 Task: Navigate through the streets of Tulsa to reach the Philbrook Museum of Art.
Action: Mouse moved to (192, 66)
Screenshot: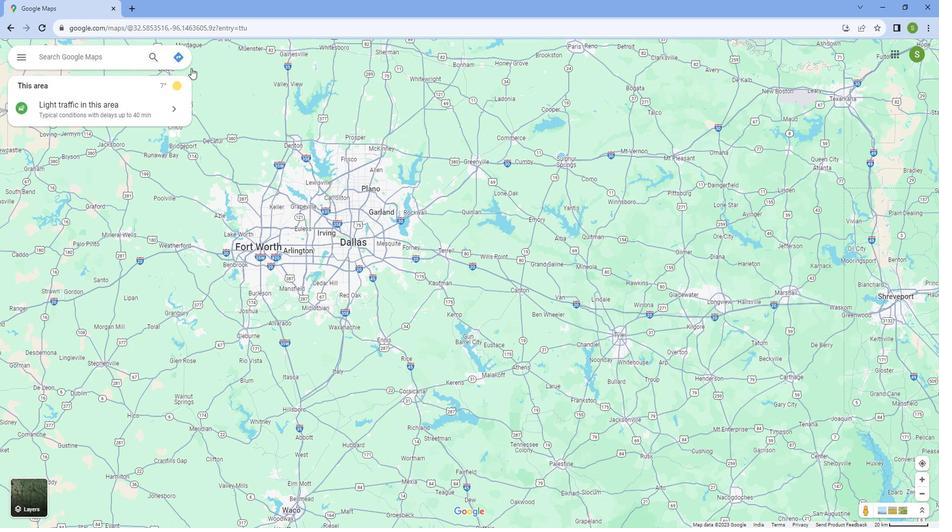 
Action: Mouse pressed left at (192, 66)
Screenshot: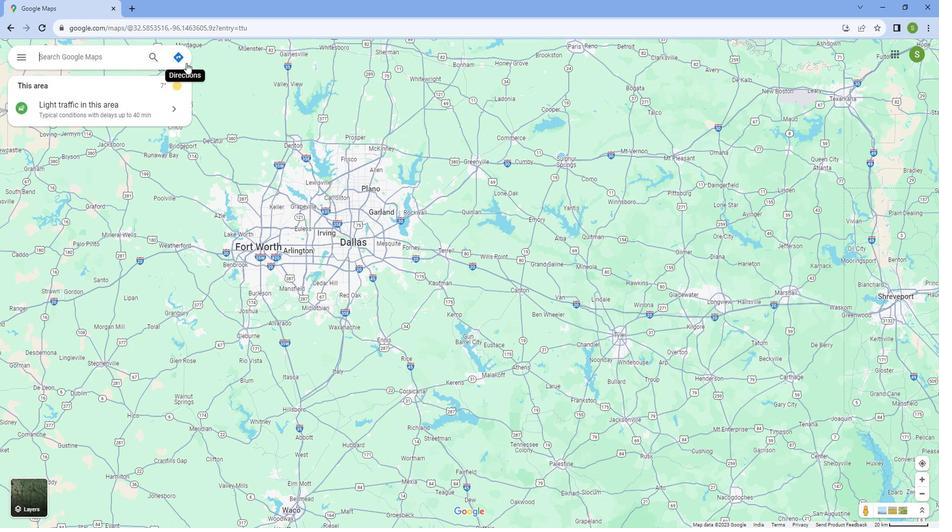 
Action: Mouse moved to (87, 90)
Screenshot: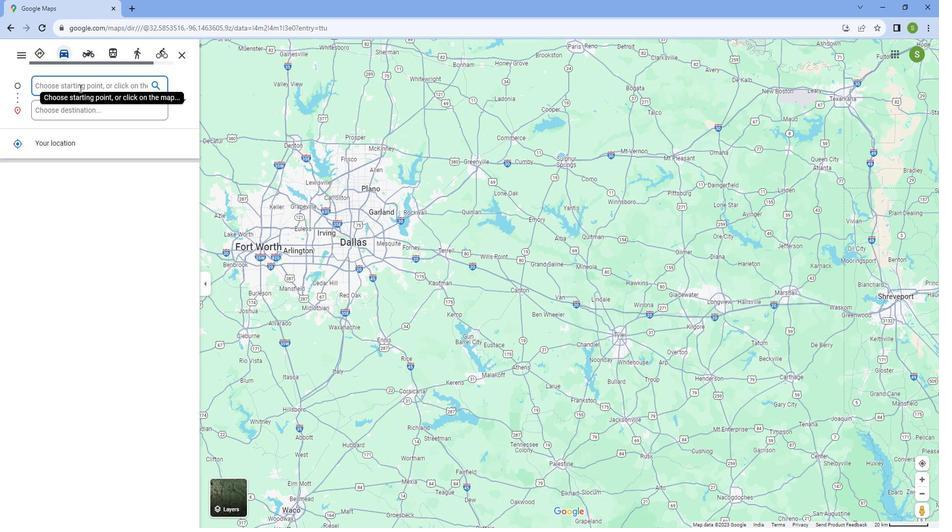 
Action: Key pressed <Key.caps_lock>T<Key.caps_lock>ulsa
Screenshot: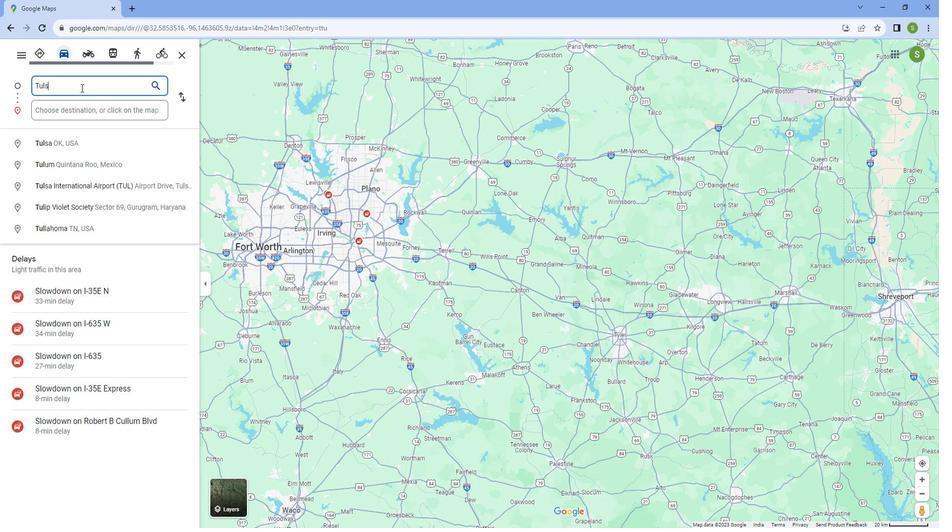 
Action: Mouse moved to (55, 146)
Screenshot: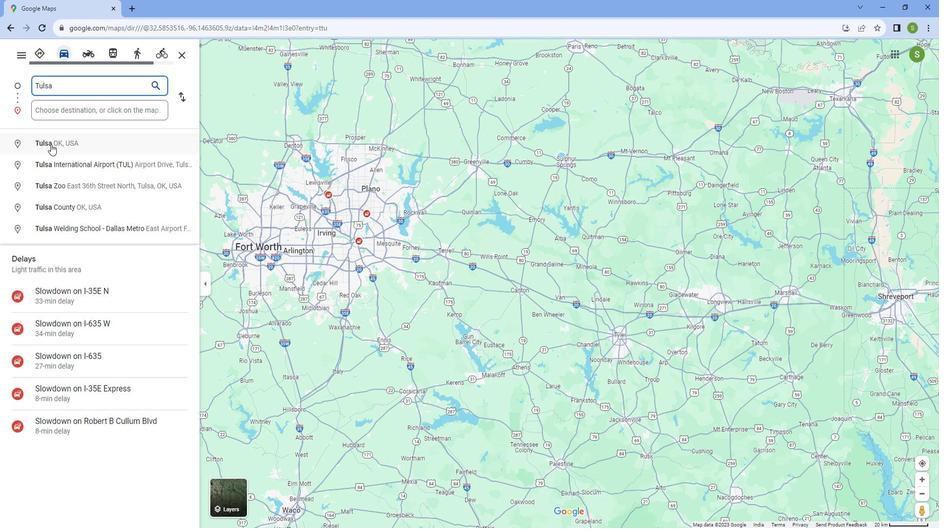 
Action: Mouse pressed left at (55, 146)
Screenshot: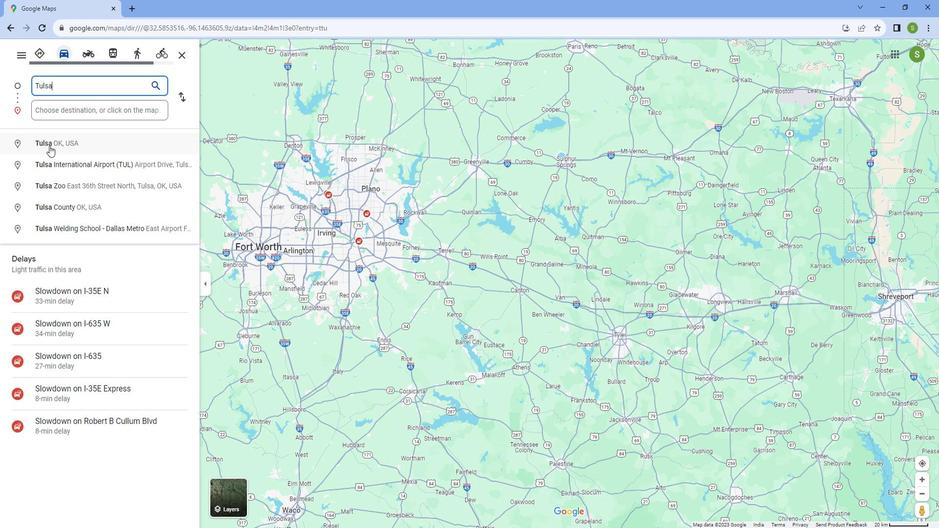 
Action: Mouse moved to (72, 113)
Screenshot: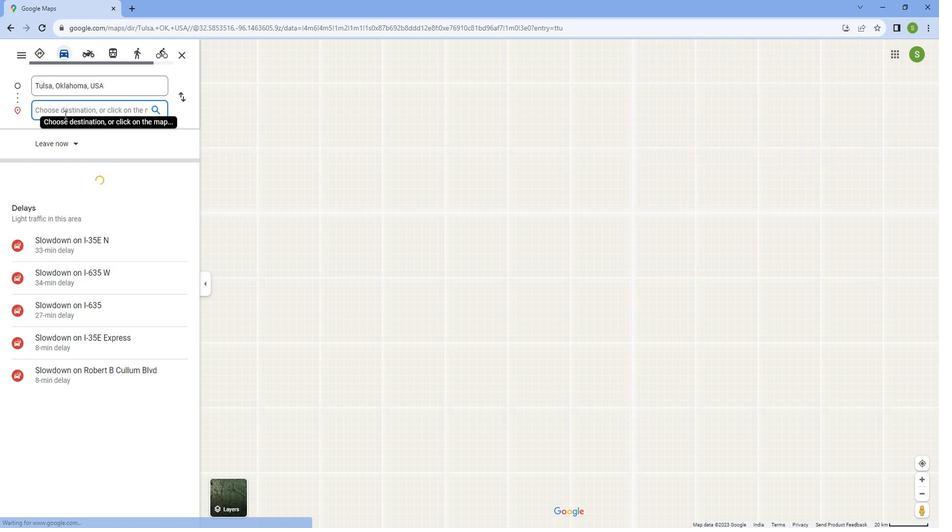 
Action: Mouse pressed left at (72, 113)
Screenshot: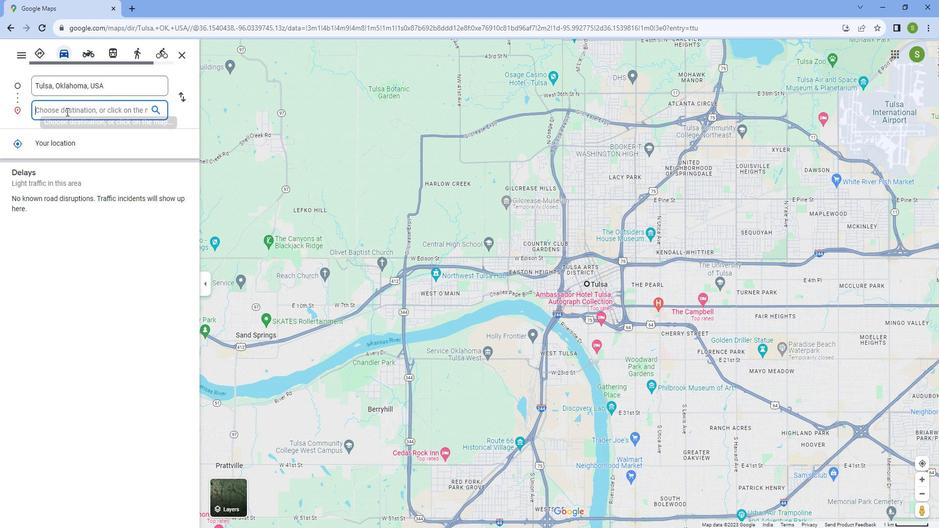 
Action: Mouse moved to (82, 108)
Screenshot: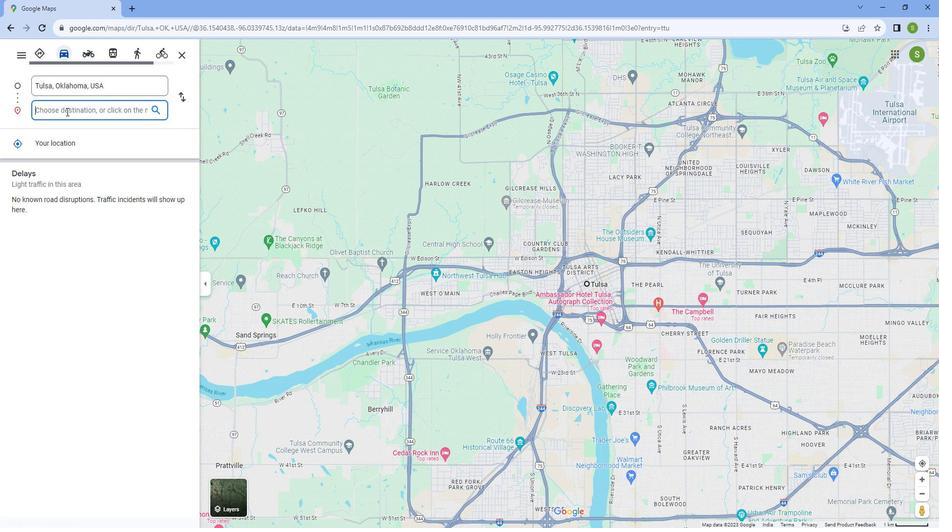 
Action: Key pressed <Key.caps_lock>P[<Key.caps_lock><Key.backspace>hilbrook<Key.space><Key.caps_lock>M<Key.caps_lock>useum<Key.space>of<Key.space><Key.caps_lock>A<Key.caps_lock>
Screenshot: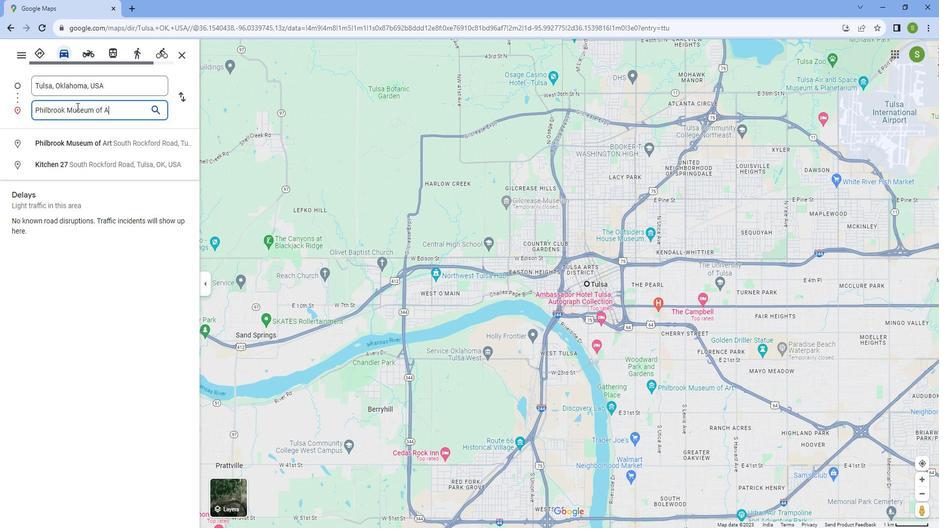 
Action: Mouse moved to (82, 108)
Screenshot: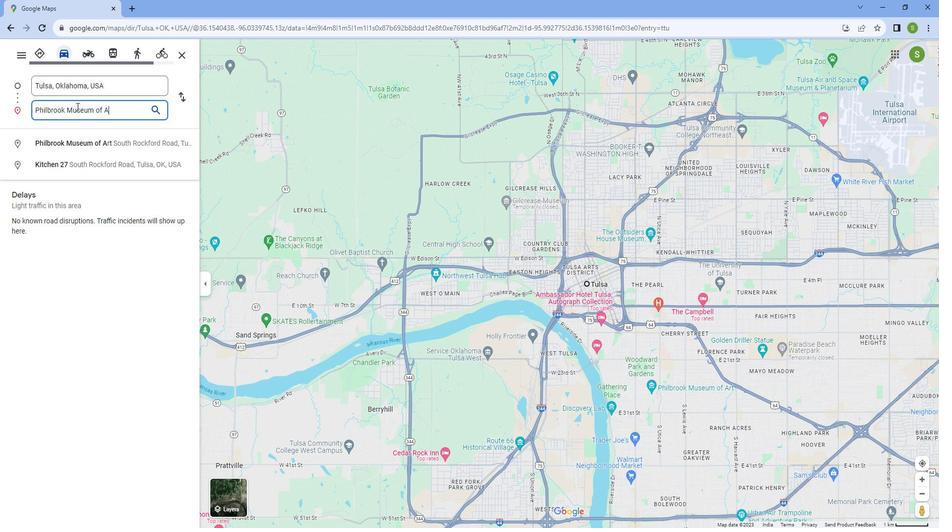 
Action: Key pressed r
Screenshot: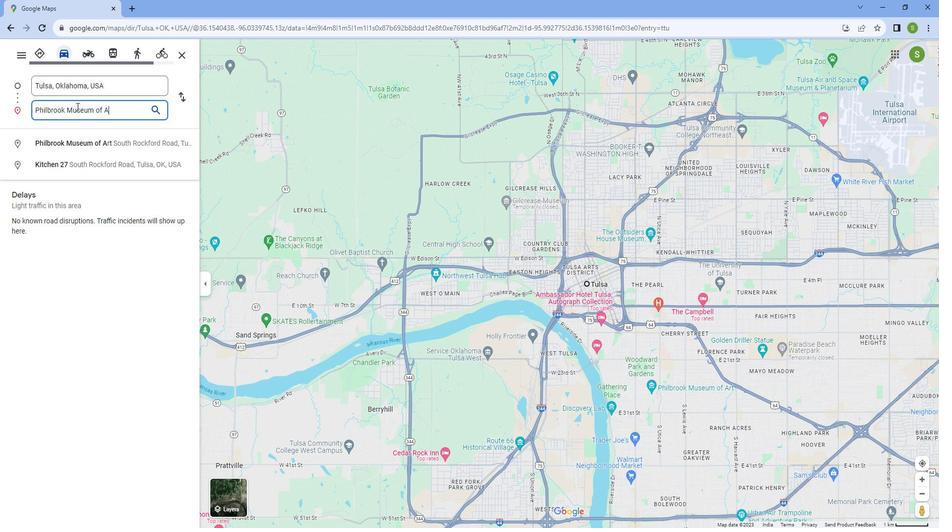 
Action: Mouse moved to (89, 96)
Screenshot: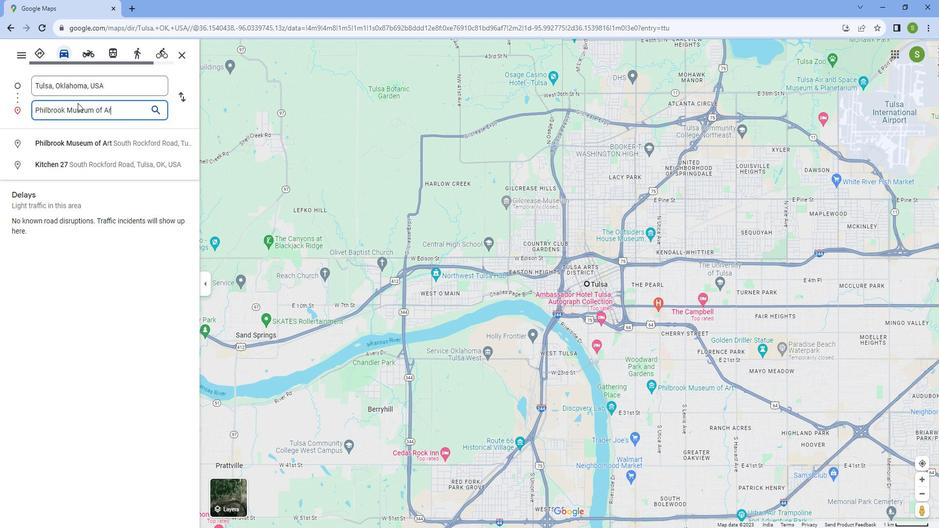 
Action: Key pressed t
Screenshot: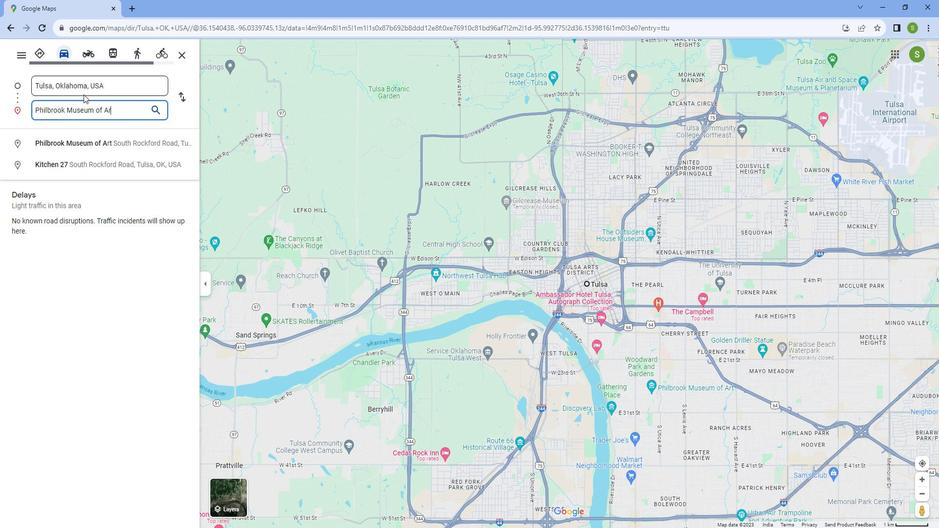 
Action: Mouse moved to (90, 148)
Screenshot: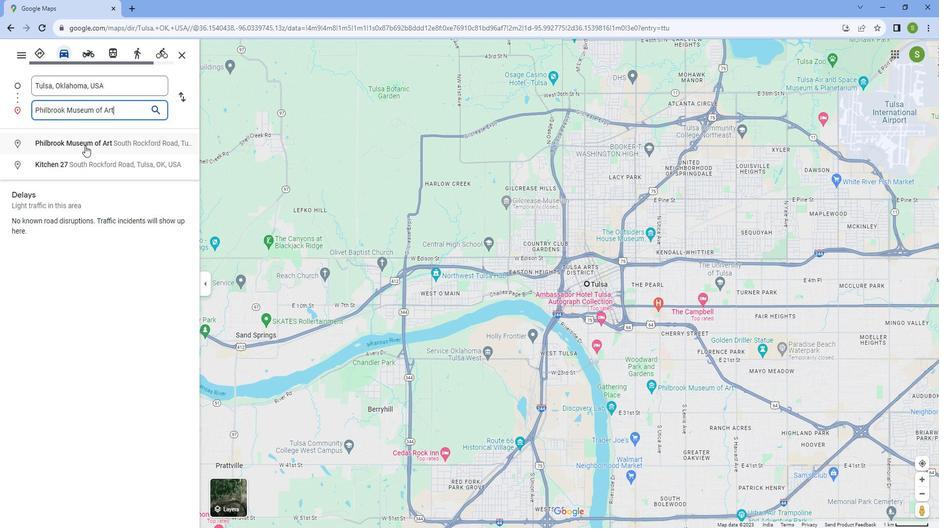 
Action: Mouse pressed left at (90, 148)
Screenshot: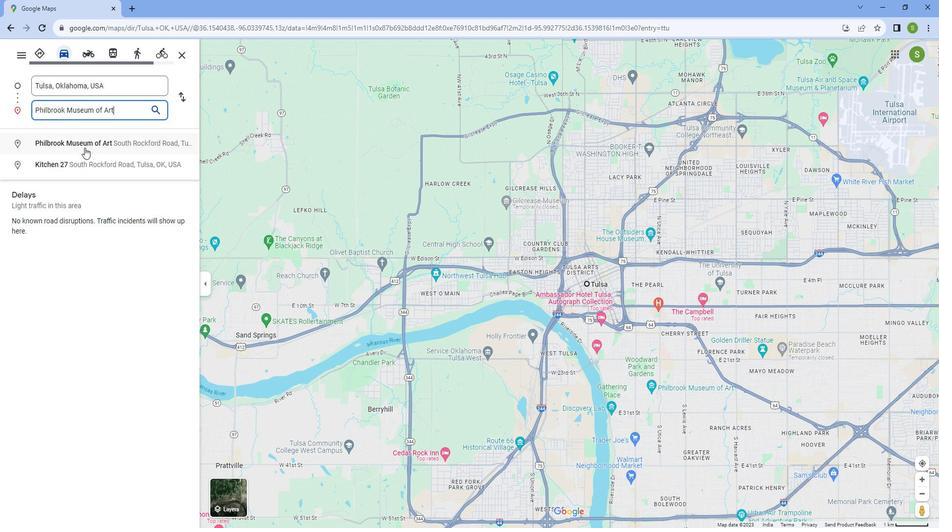 
Action: Mouse moved to (398, 481)
Screenshot: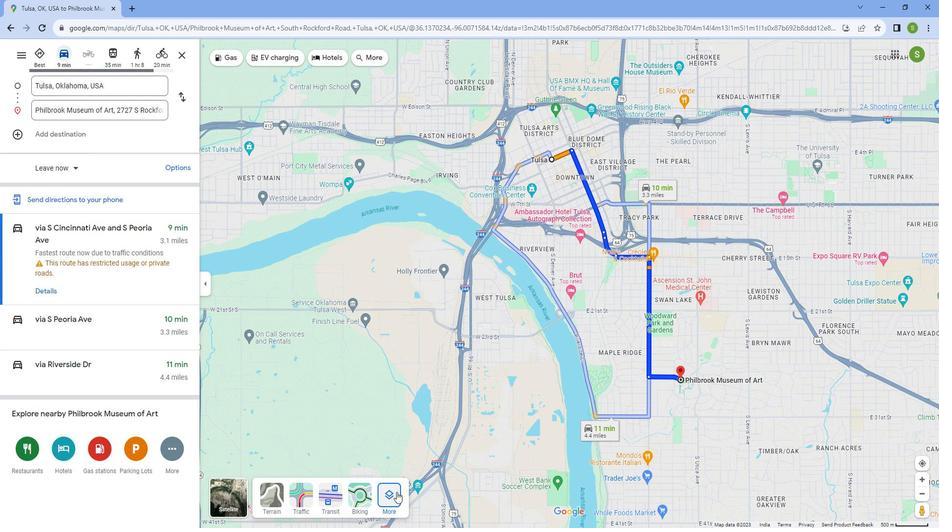 
Action: Mouse pressed left at (398, 481)
Screenshot: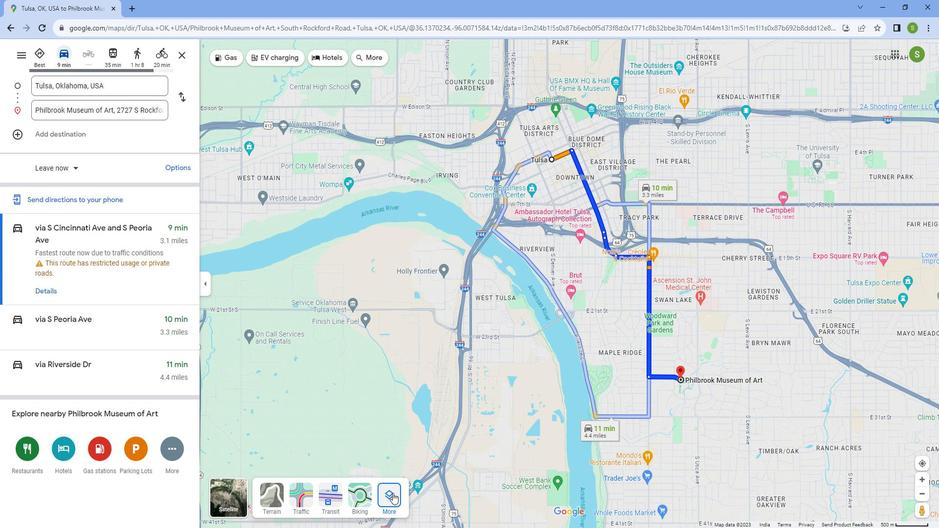 
Action: Mouse moved to (278, 297)
Screenshot: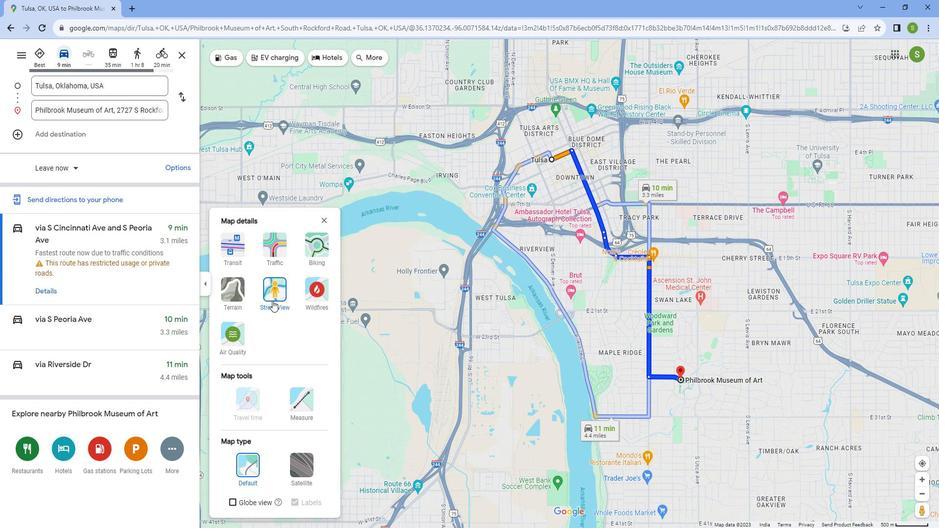 
Action: Mouse pressed left at (278, 297)
Screenshot: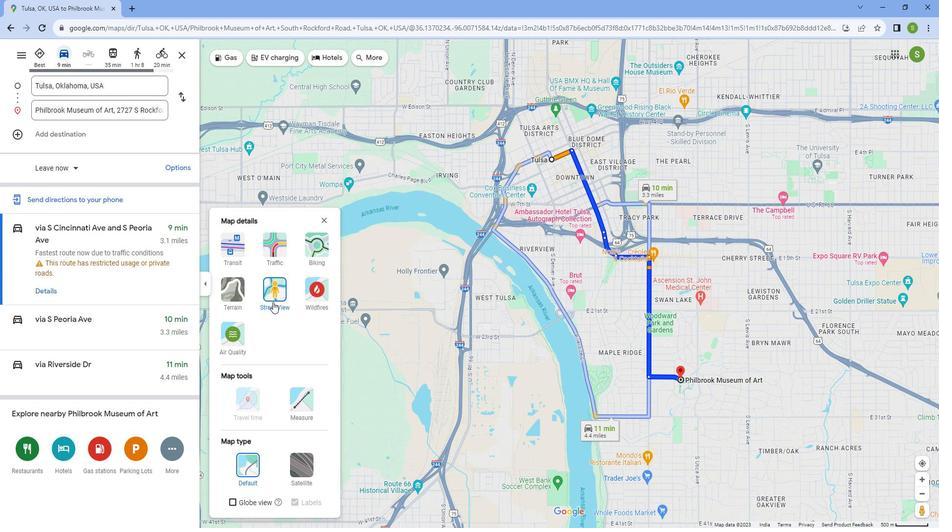 
Action: Mouse moved to (663, 219)
Screenshot: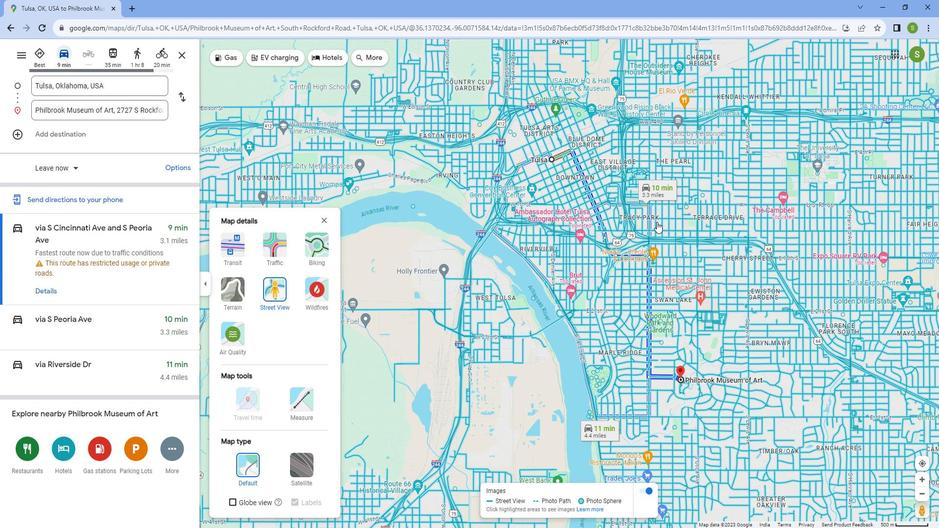 
Action: Mouse scrolled (663, 220) with delta (0, 0)
Screenshot: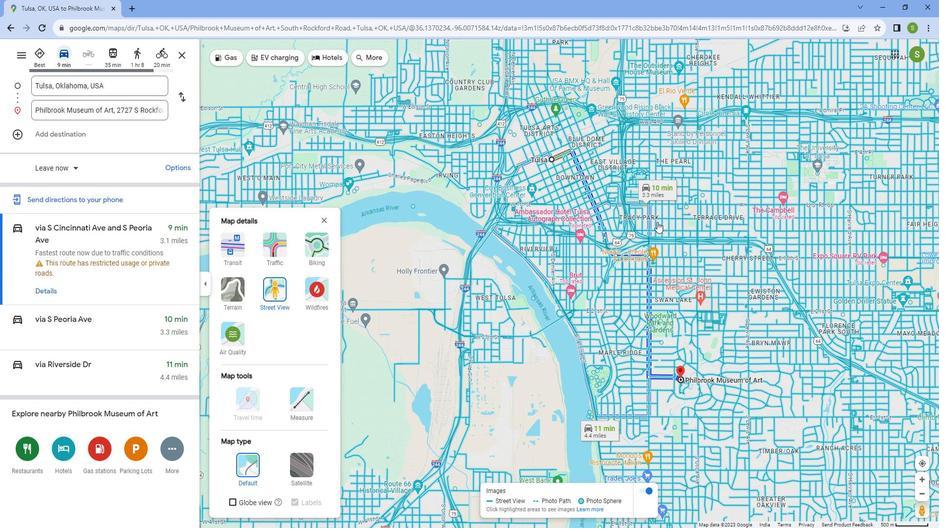 
Action: Mouse scrolled (663, 220) with delta (0, 0)
Screenshot: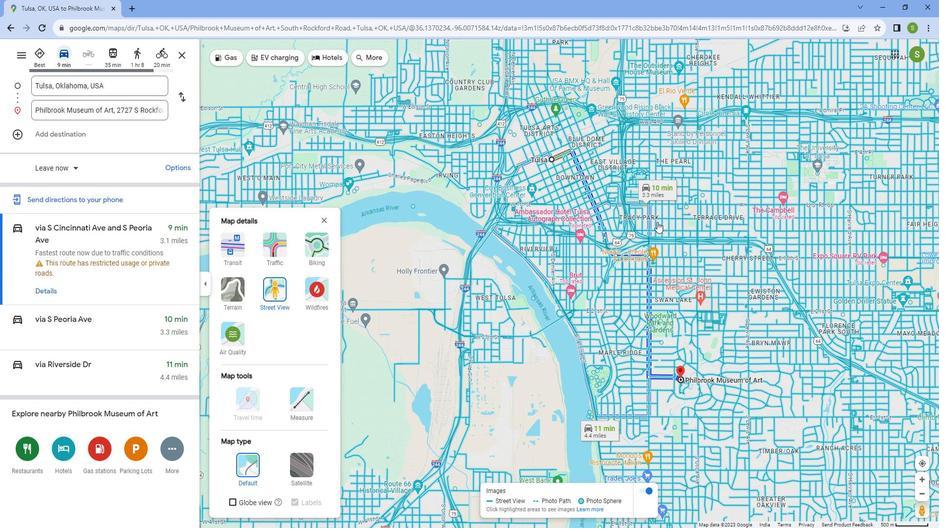 
Action: Mouse moved to (663, 219)
Screenshot: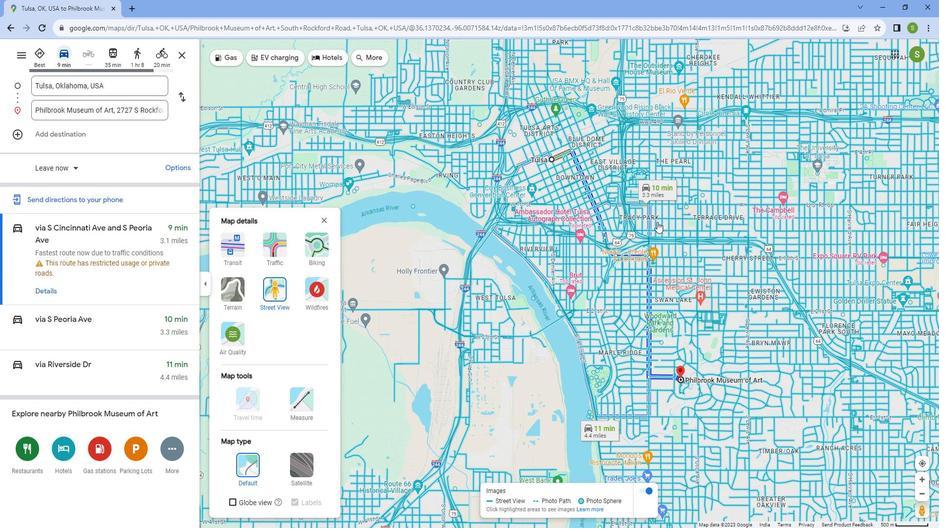 
Action: Mouse scrolled (663, 220) with delta (0, 0)
Screenshot: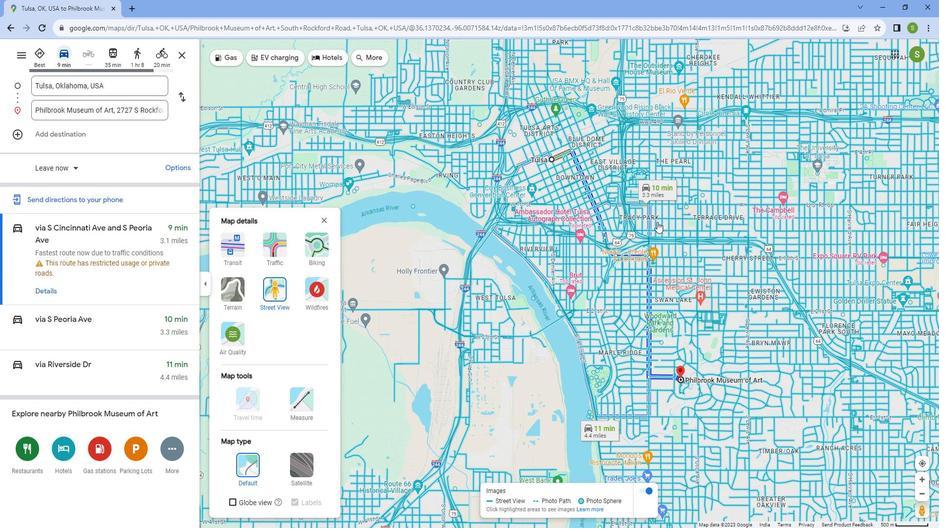 
Action: Mouse moved to (662, 219)
Screenshot: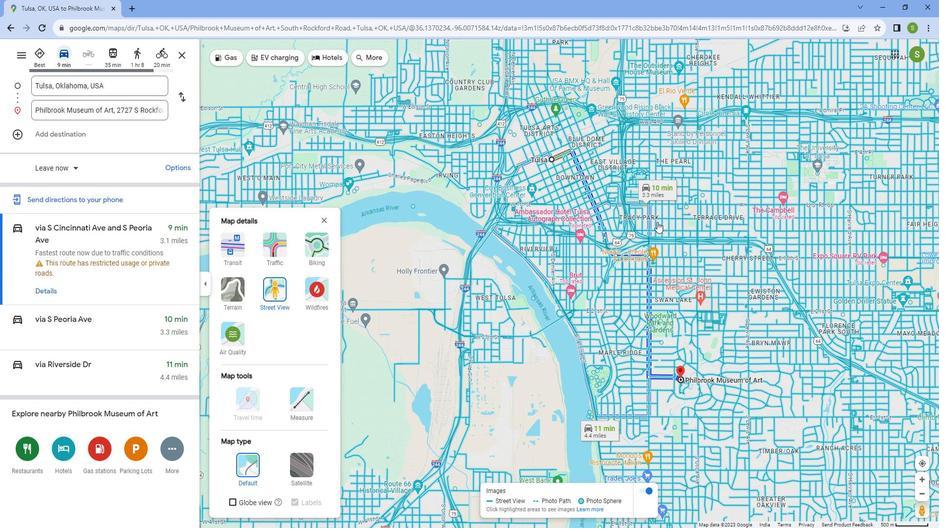 
Action: Mouse scrolled (662, 220) with delta (0, 0)
Screenshot: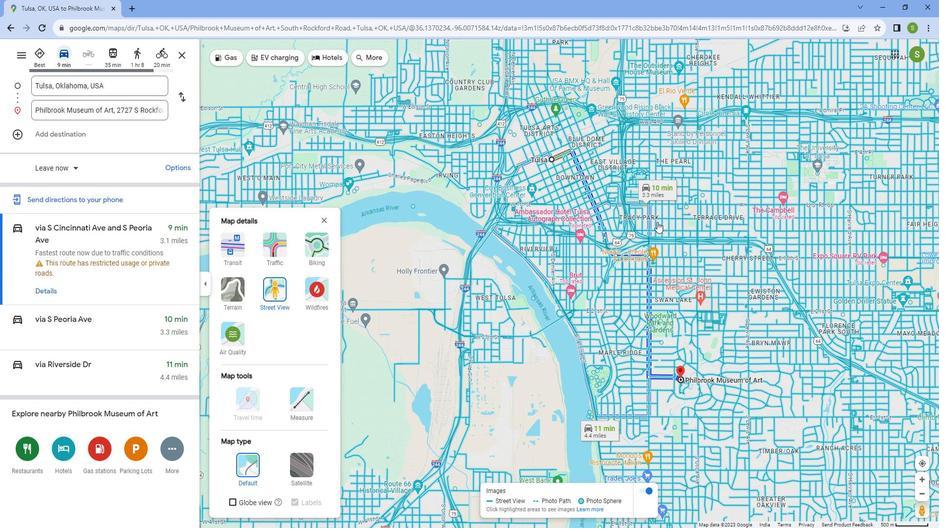 
Action: Mouse scrolled (662, 220) with delta (0, 0)
Screenshot: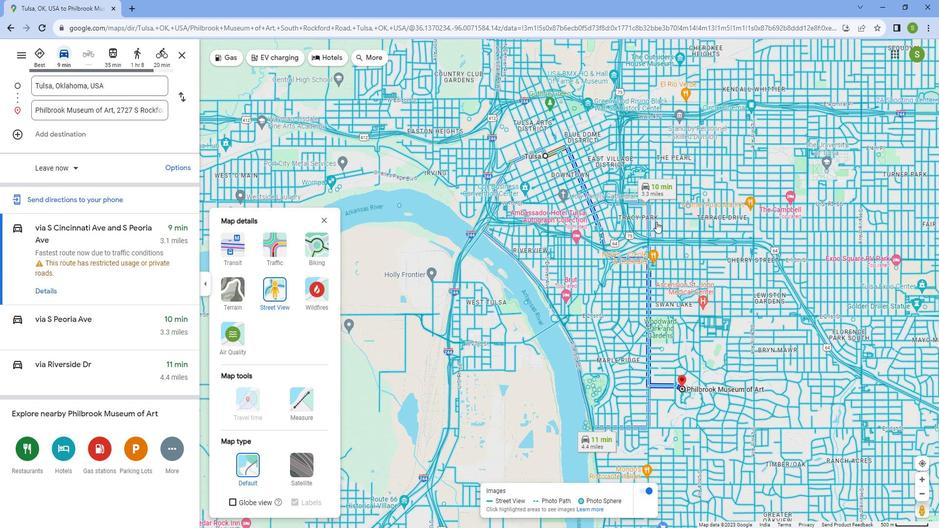 
Action: Mouse scrolled (662, 219) with delta (0, 0)
Screenshot: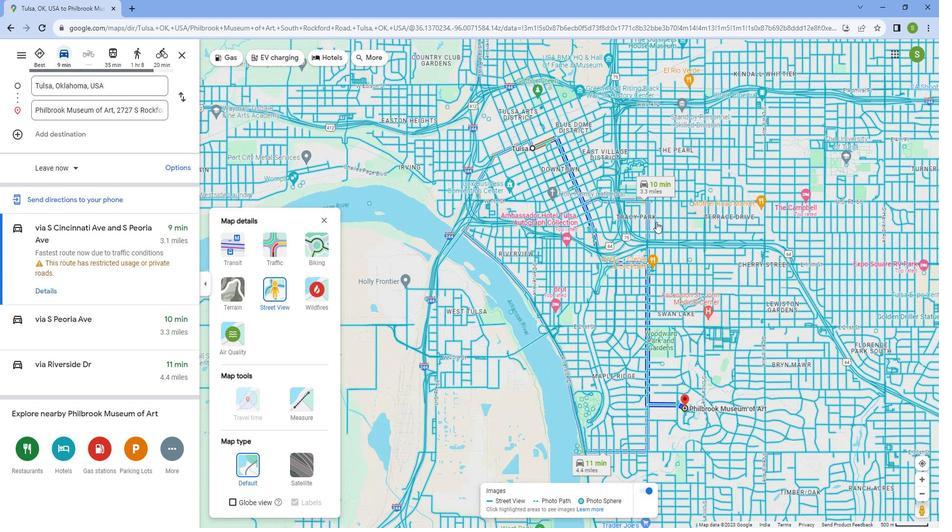 
Action: Mouse scrolled (662, 220) with delta (0, 0)
Screenshot: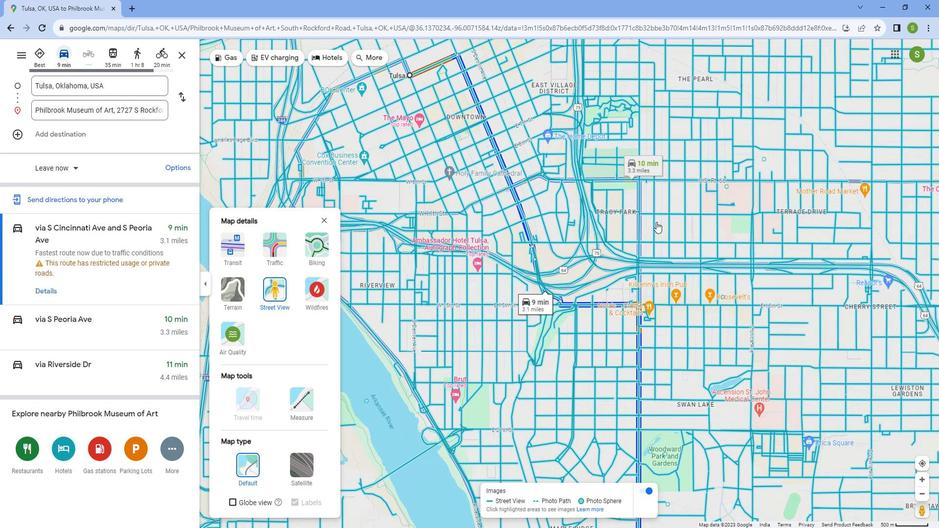 
Action: Mouse scrolled (662, 220) with delta (0, 0)
Screenshot: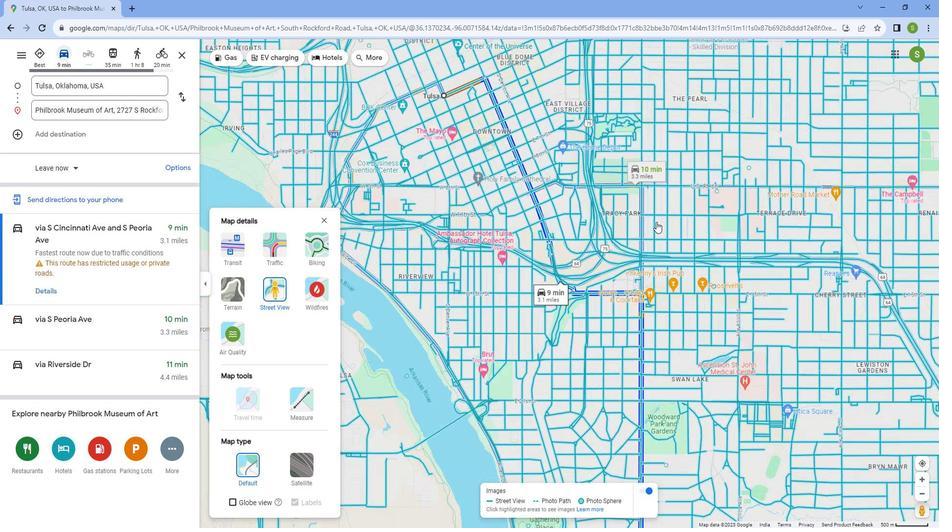 
Action: Mouse scrolled (662, 220) with delta (0, 0)
Screenshot: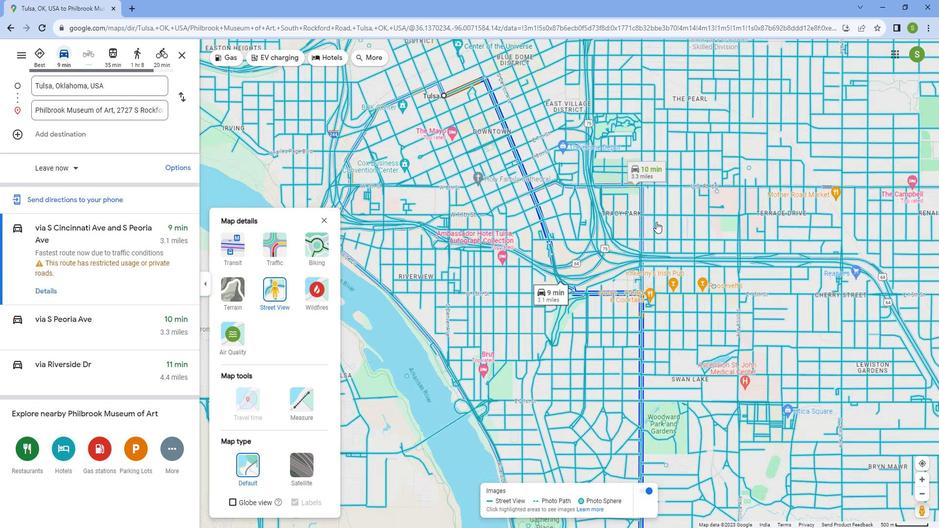 
Action: Mouse scrolled (662, 220) with delta (0, 0)
Screenshot: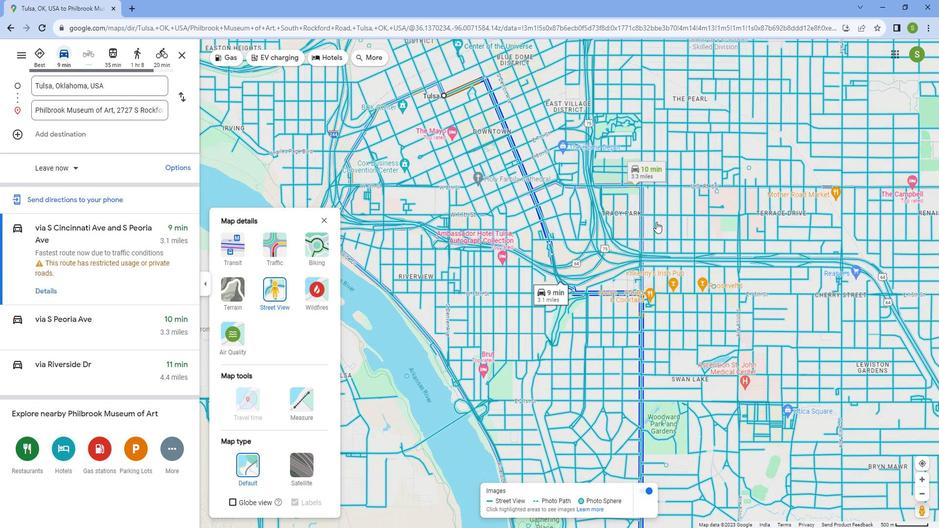 
Action: Mouse scrolled (662, 220) with delta (0, 0)
Screenshot: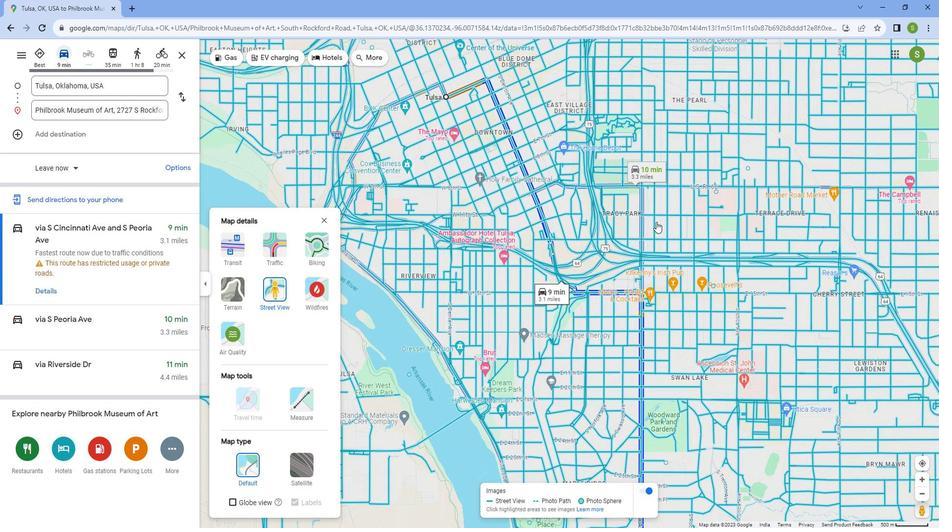 
Action: Mouse scrolled (662, 219) with delta (0, 0)
Screenshot: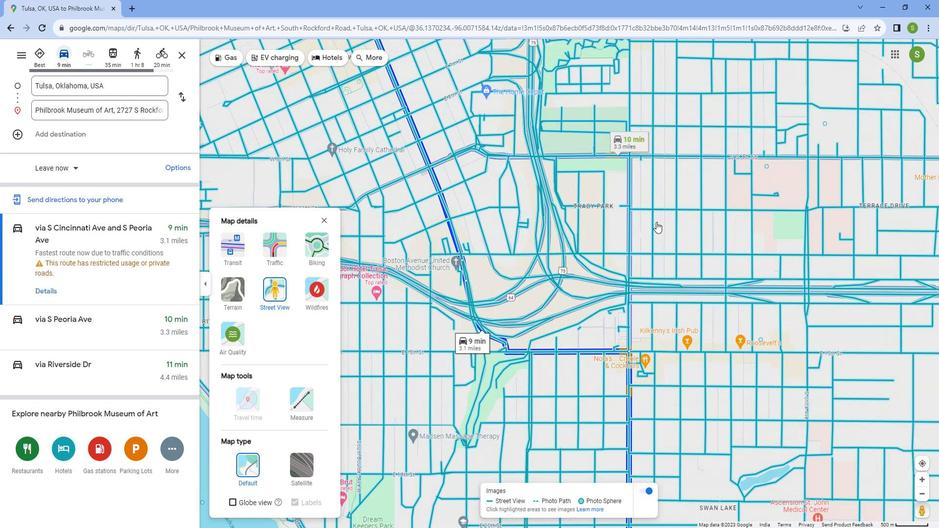 
Action: Mouse moved to (442, 223)
Screenshot: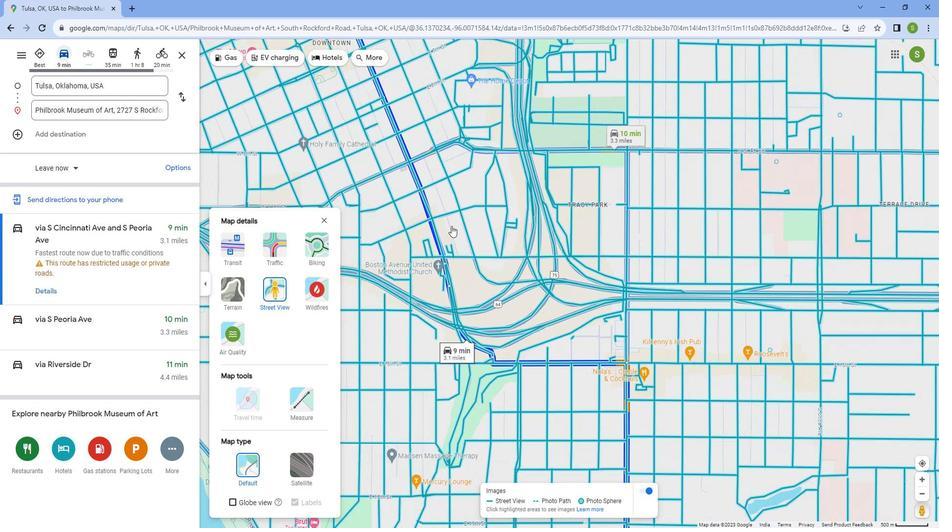 
Action: Mouse pressed left at (442, 223)
Screenshot: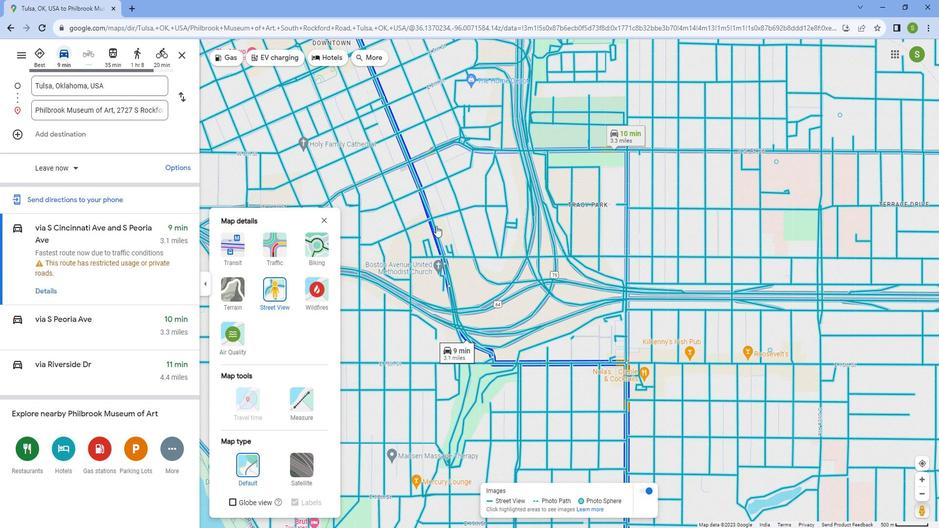 
Action: Mouse moved to (531, 237)
Screenshot: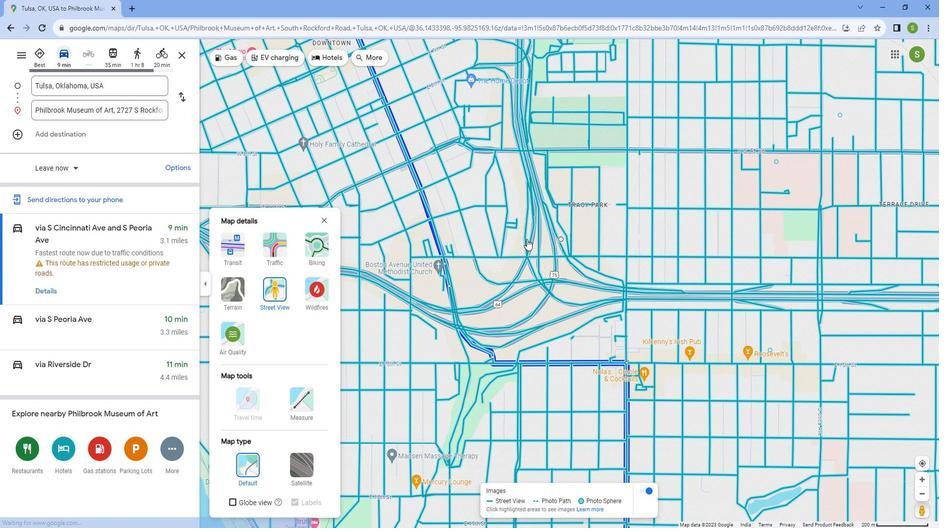 
Action: Mouse scrolled (531, 236) with delta (0, 0)
Screenshot: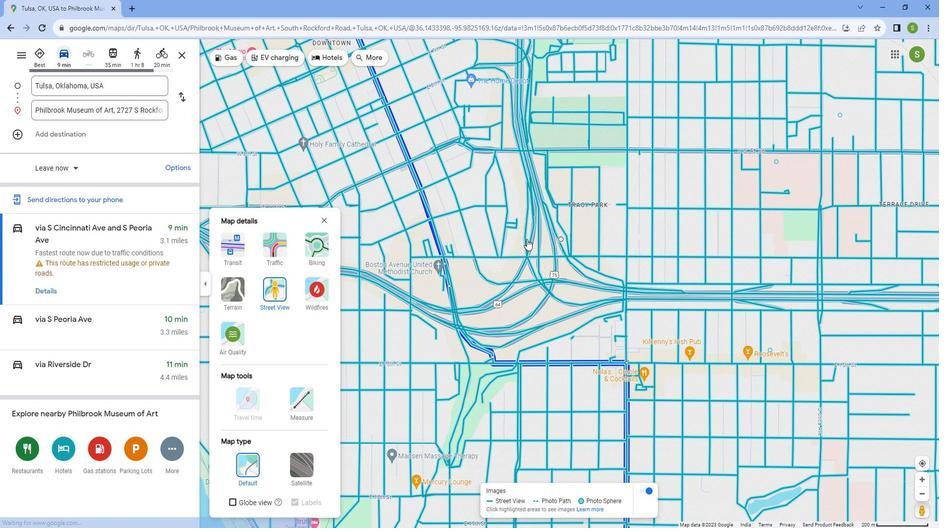 
Action: Mouse moved to (529, 237)
Screenshot: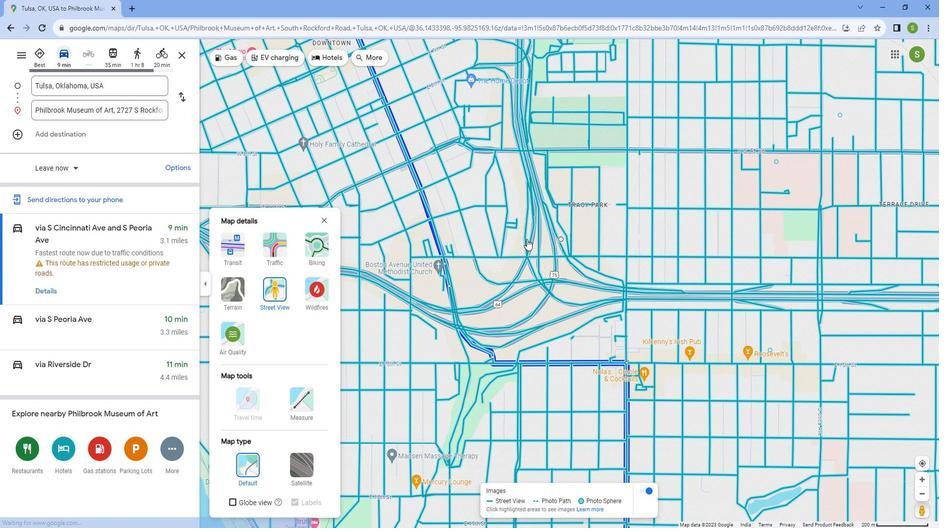 
Action: Mouse scrolled (529, 237) with delta (0, 0)
Screenshot: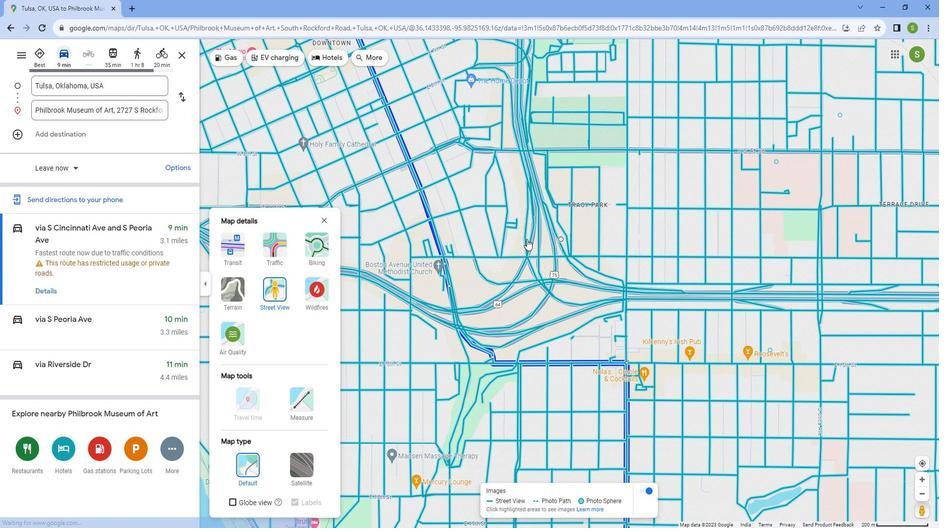 
Action: Mouse moved to (528, 237)
Screenshot: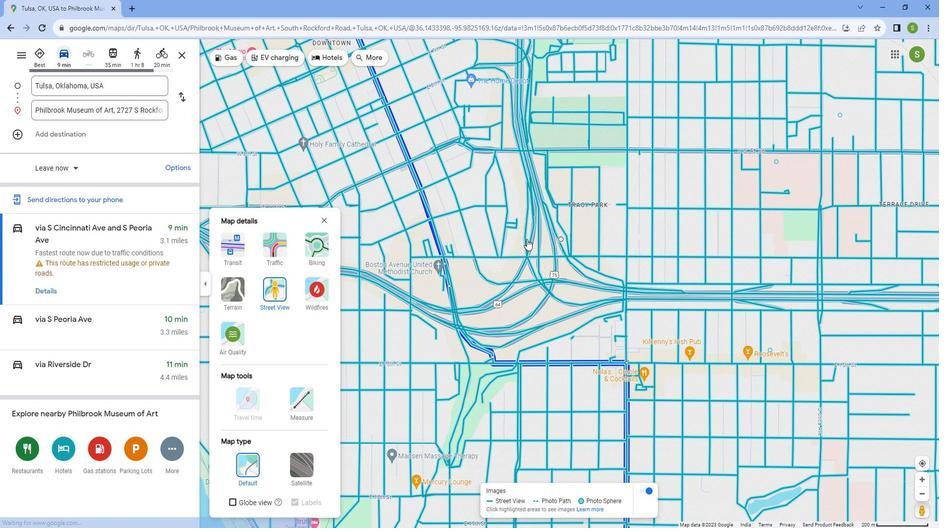 
Action: Mouse scrolled (528, 237) with delta (0, 0)
Screenshot: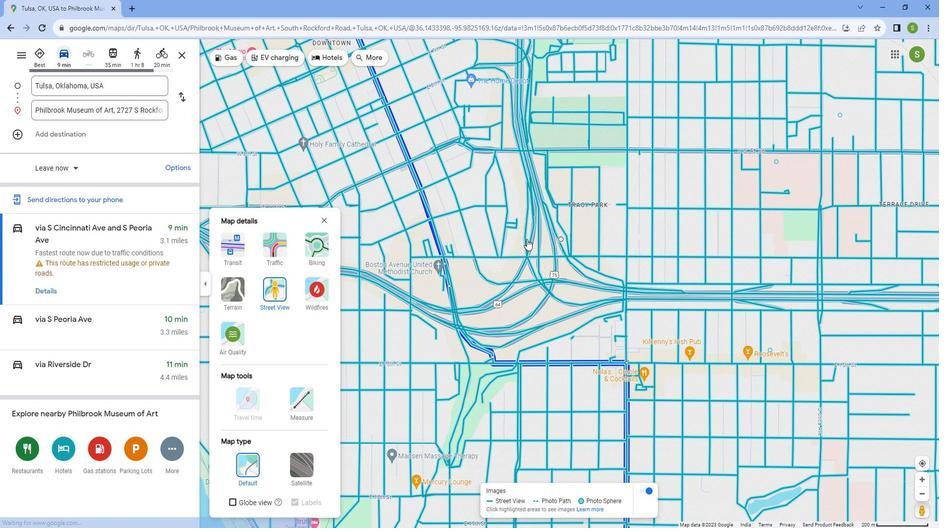 
Action: Mouse moved to (528, 237)
Screenshot: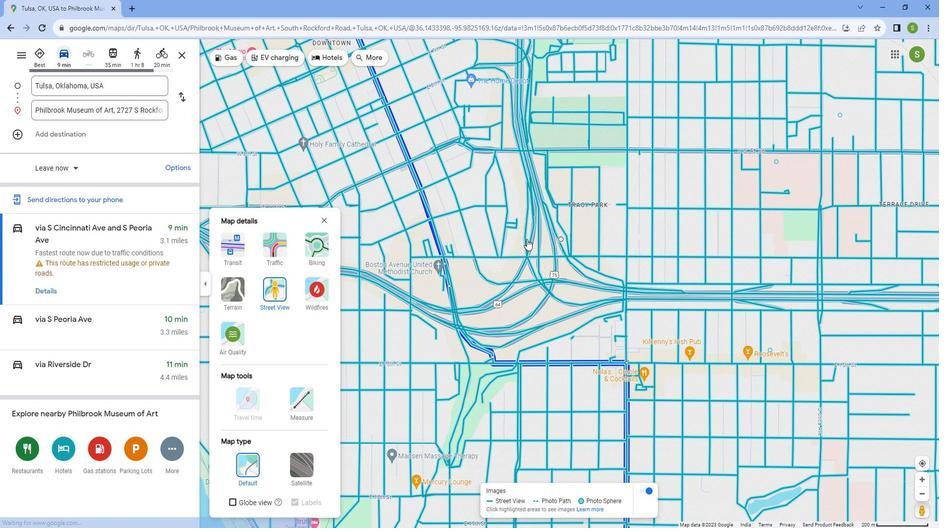 
Action: Mouse scrolled (528, 237) with delta (0, 0)
Screenshot: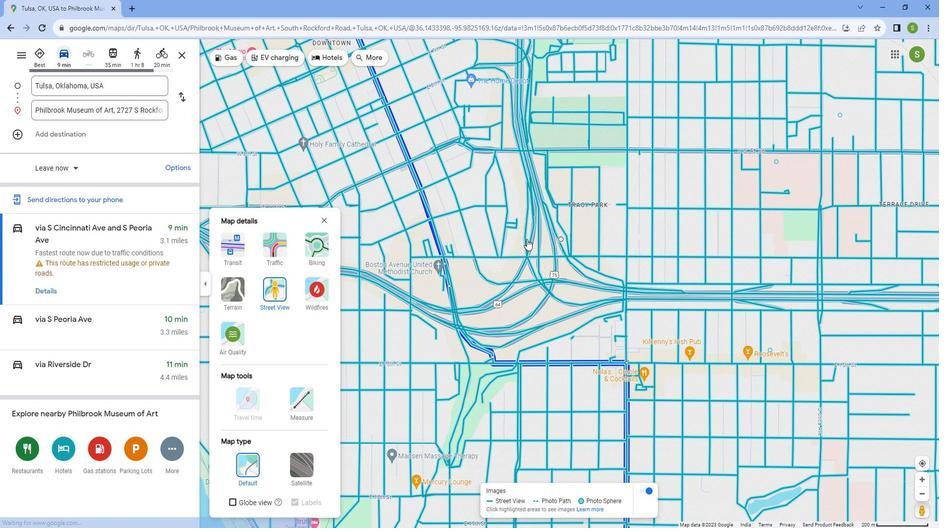 
Action: Mouse moved to (527, 237)
Screenshot: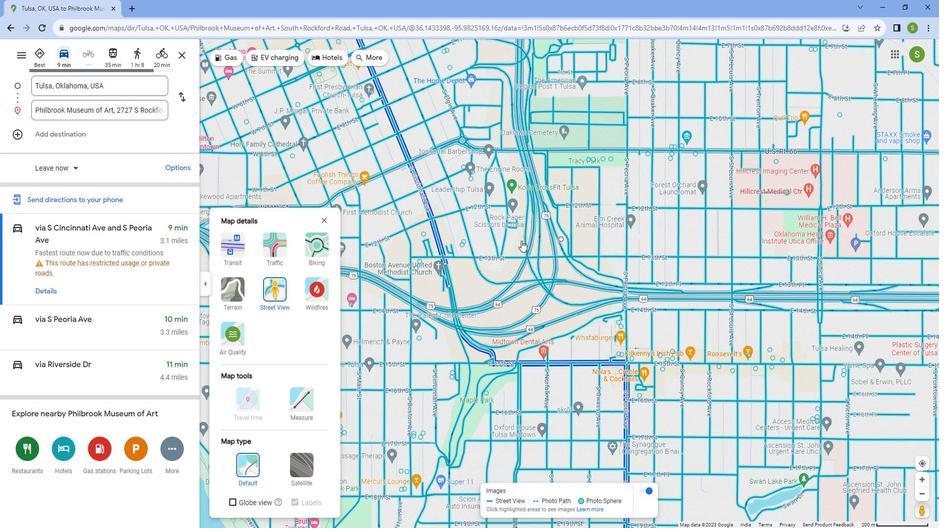 
Action: Mouse scrolled (527, 237) with delta (0, 0)
Screenshot: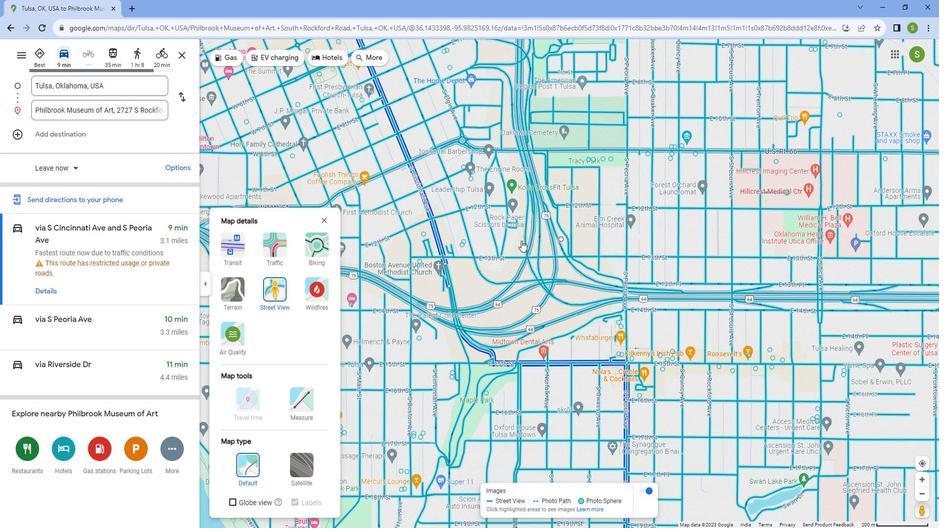 
Action: Mouse scrolled (527, 237) with delta (0, 0)
Screenshot: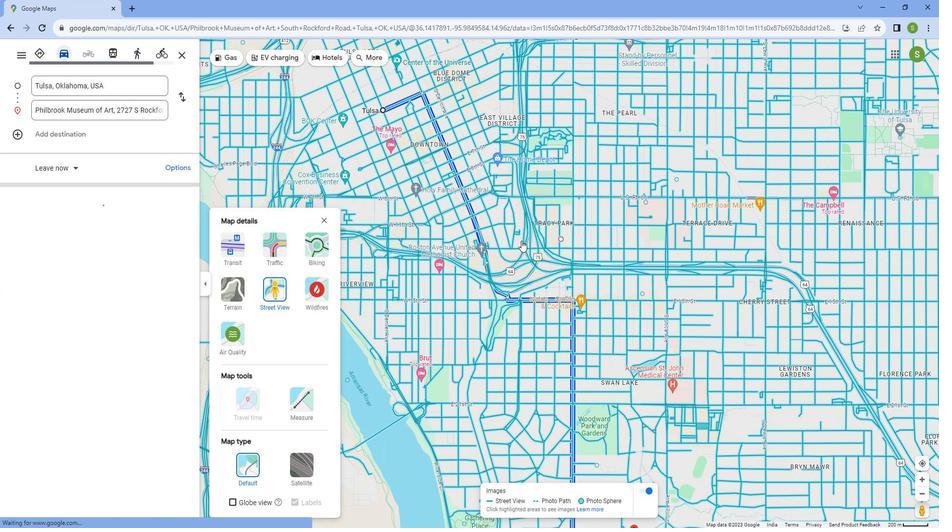 
Action: Mouse scrolled (527, 237) with delta (0, 0)
Screenshot: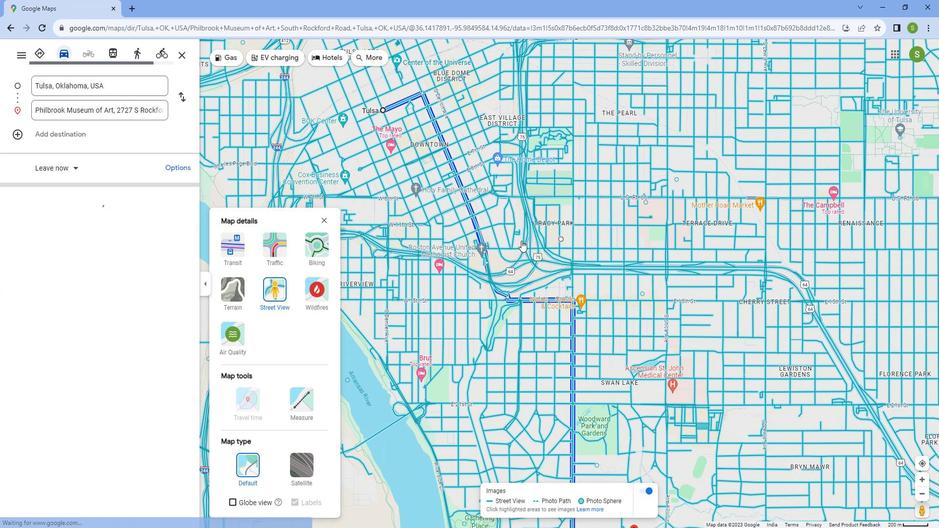 
Action: Mouse scrolled (527, 237) with delta (0, 0)
Screenshot: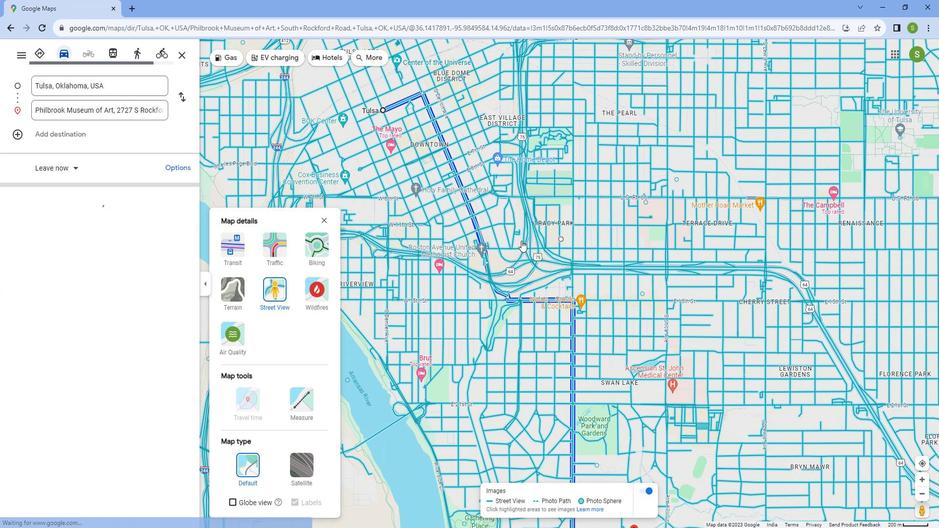 
Action: Mouse scrolled (527, 237) with delta (0, 0)
Screenshot: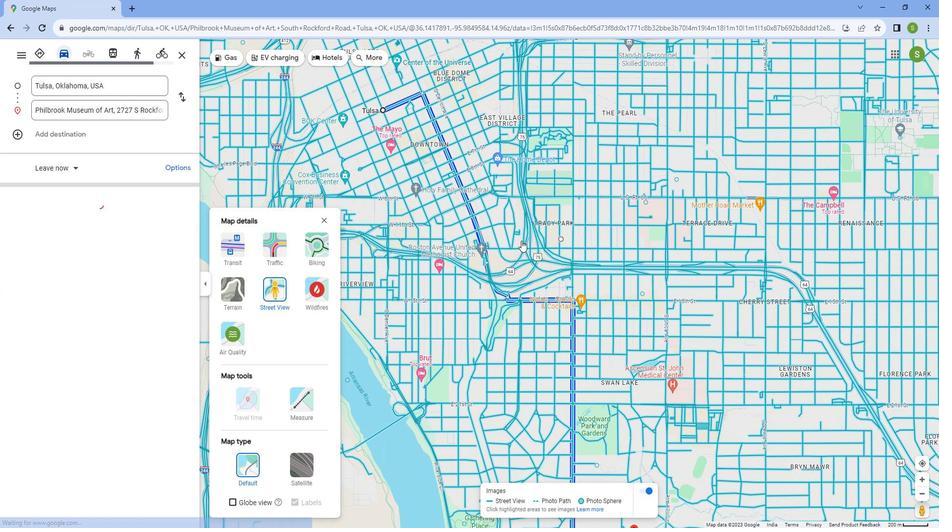 
Action: Mouse scrolled (527, 237) with delta (0, 0)
Screenshot: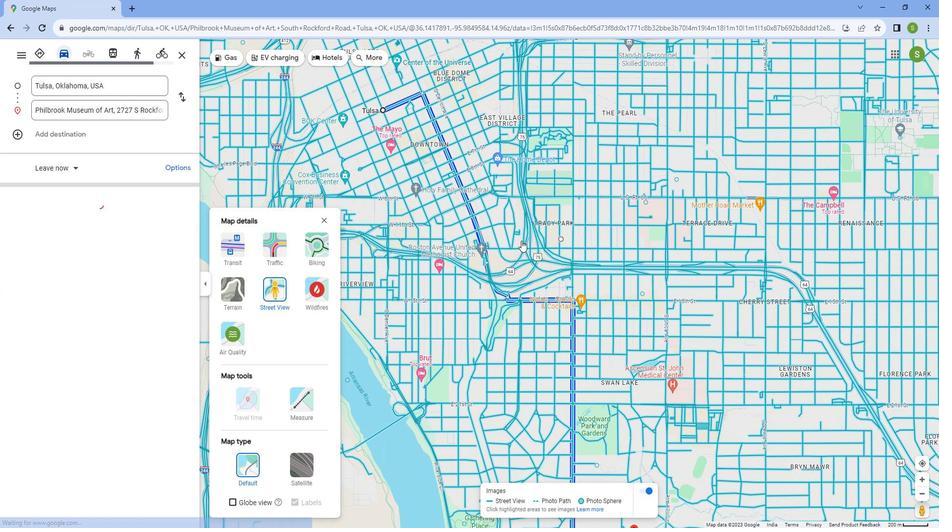 
Action: Mouse scrolled (527, 237) with delta (0, 0)
Screenshot: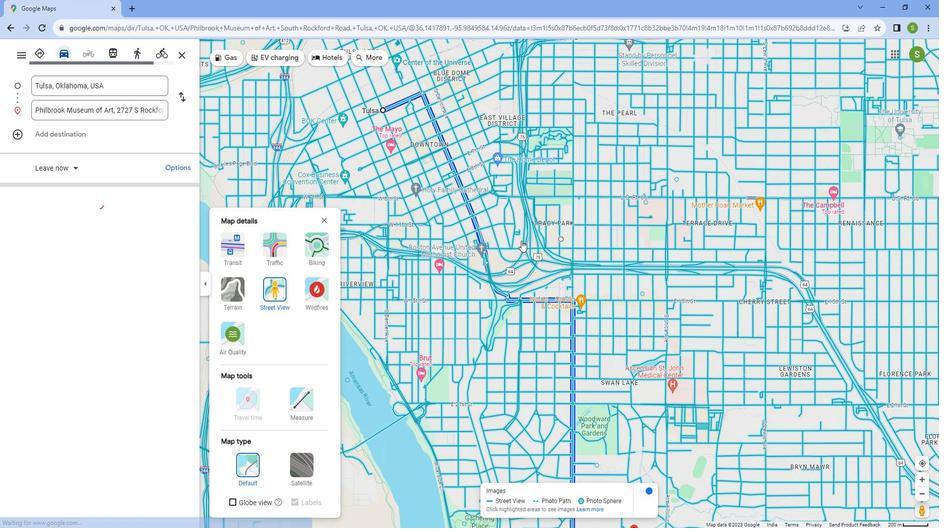 
Action: Mouse moved to (414, 208)
Screenshot: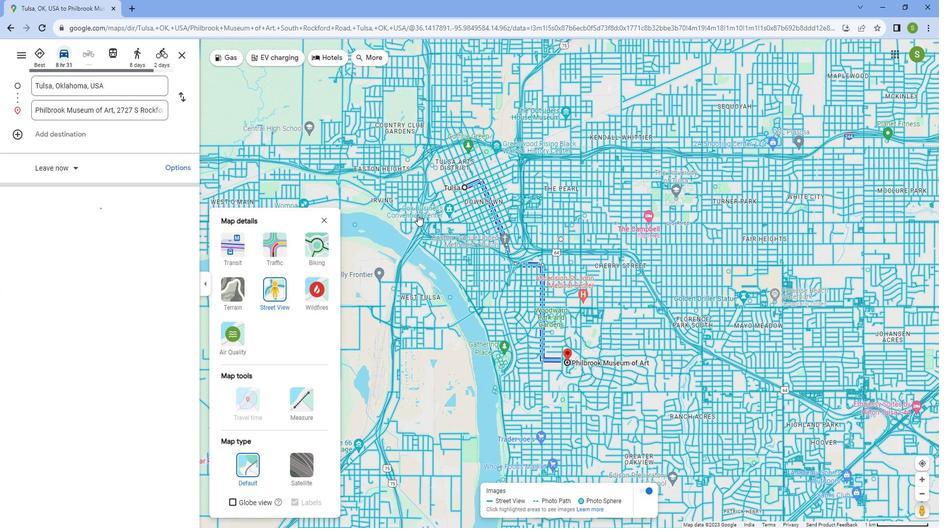 
Action: Mouse scrolled (414, 208) with delta (0, 0)
Screenshot: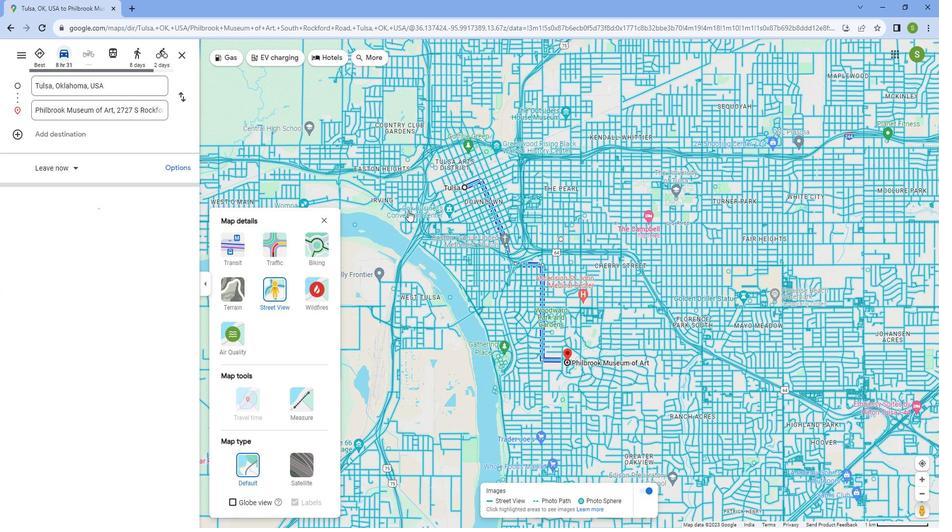 
Action: Mouse scrolled (414, 208) with delta (0, 0)
Screenshot: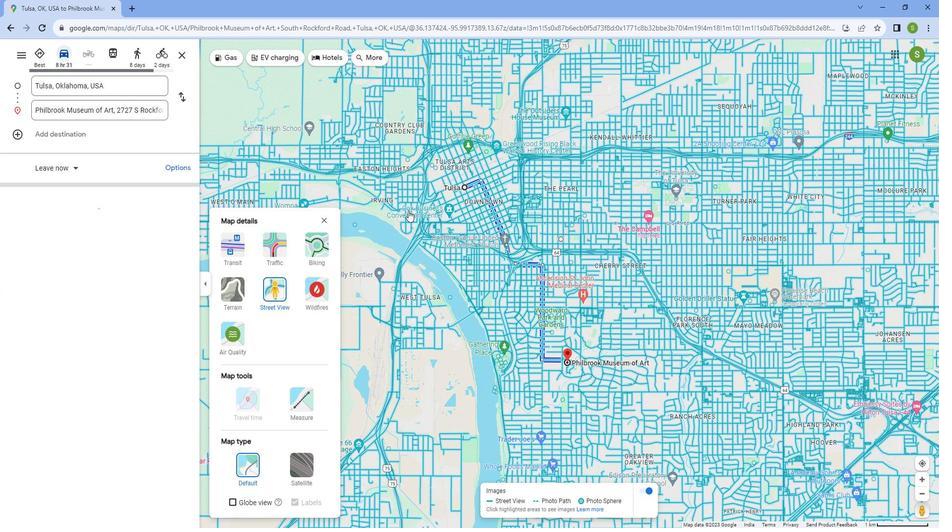 
Action: Mouse scrolled (414, 208) with delta (0, 0)
Screenshot: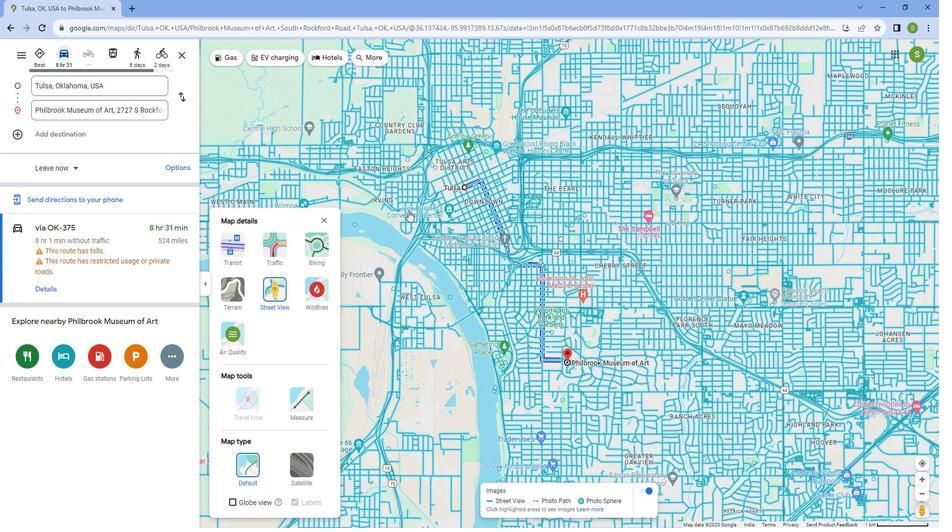 
Action: Mouse scrolled (414, 208) with delta (0, 0)
Screenshot: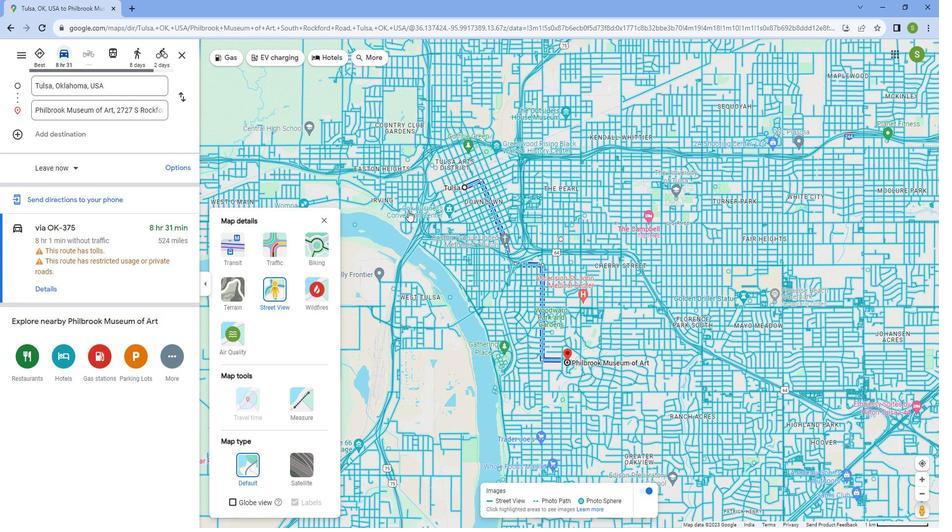 
Action: Mouse moved to (439, 182)
Screenshot: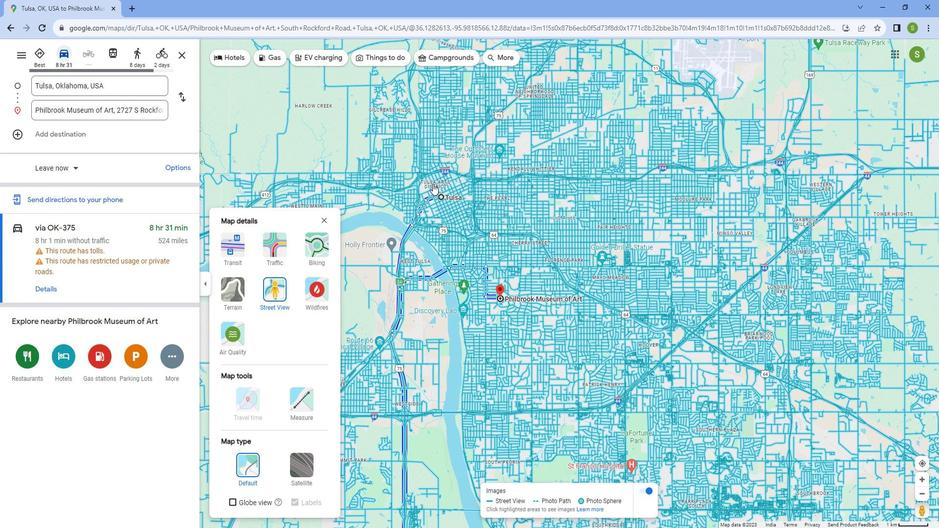 
Action: Mouse scrolled (439, 183) with delta (0, 0)
Screenshot: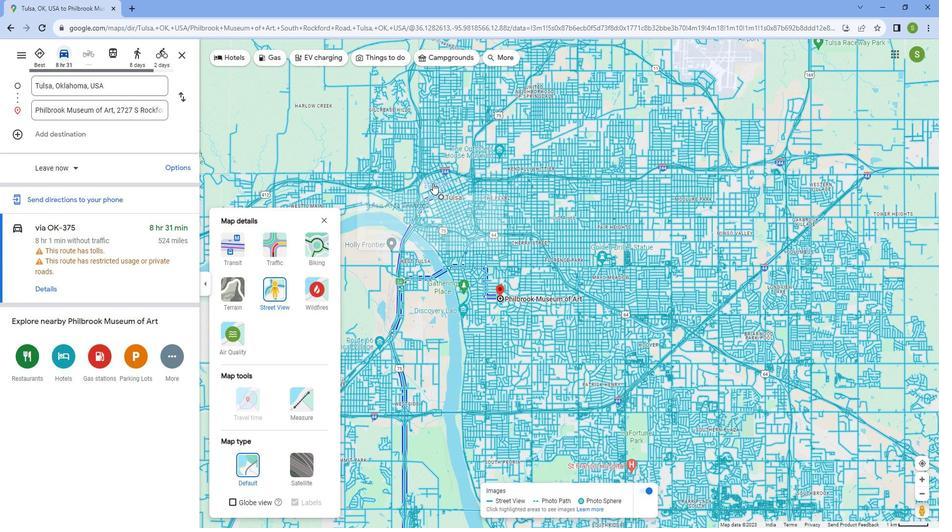 
Action: Mouse scrolled (439, 183) with delta (0, 0)
Screenshot: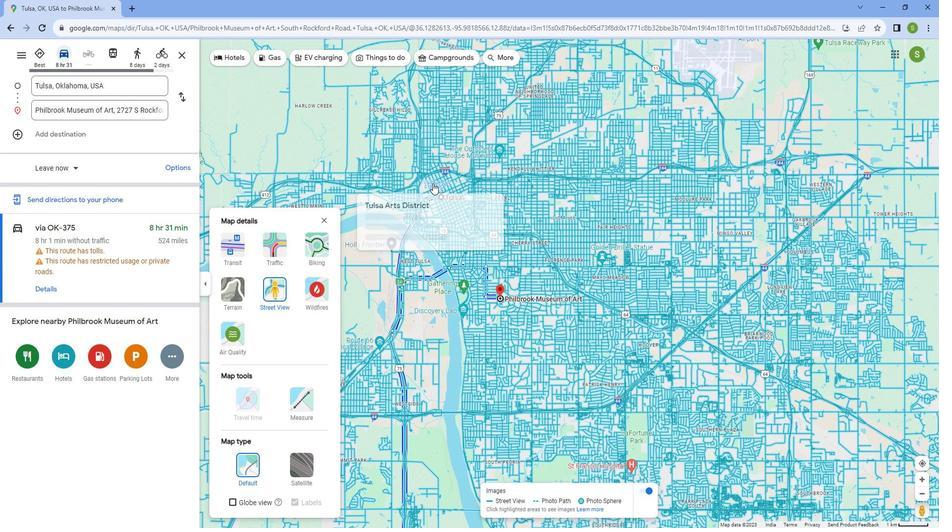 
Action: Mouse scrolled (439, 183) with delta (0, 0)
Screenshot: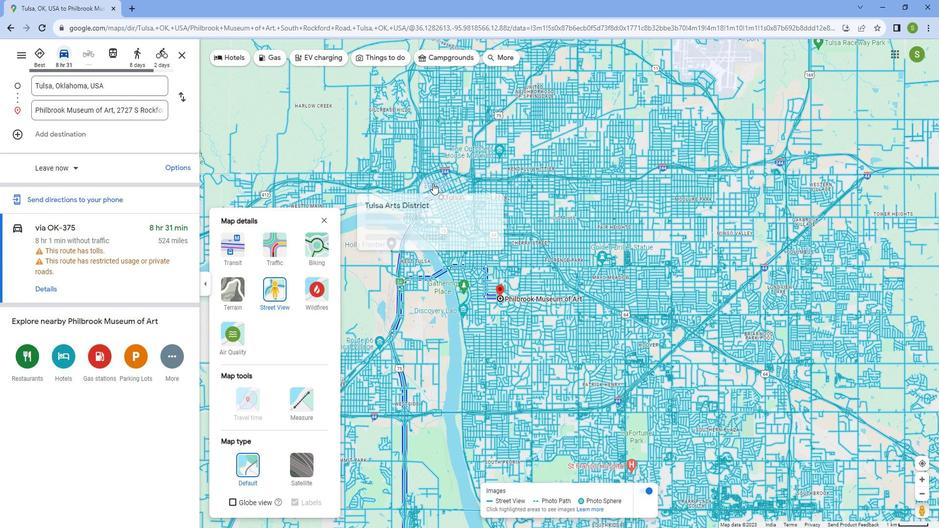 
Action: Mouse moved to (445, 272)
Screenshot: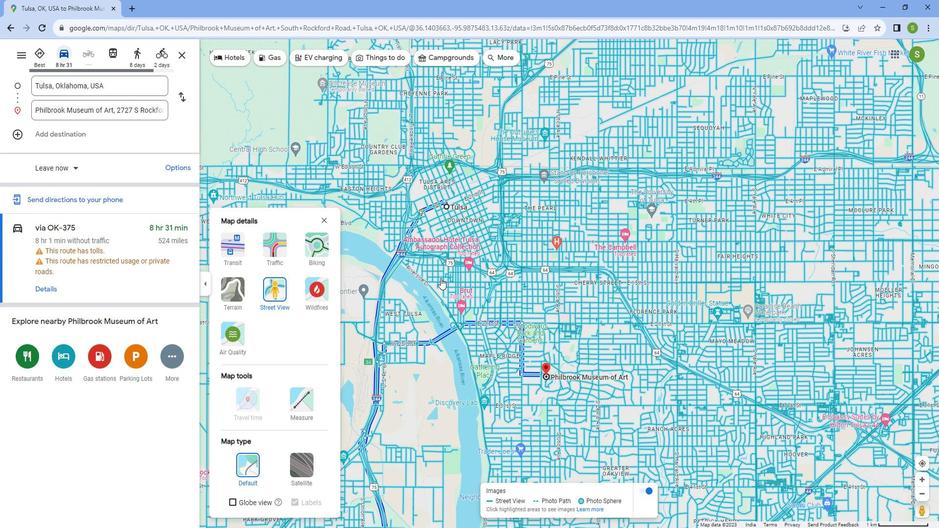 
Action: Mouse scrolled (445, 273) with delta (0, 0)
Screenshot: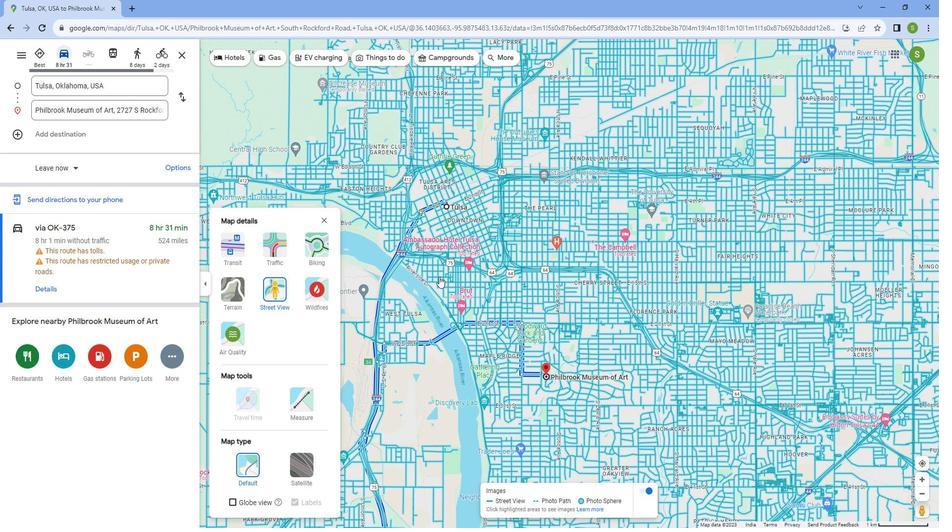 
Action: Mouse scrolled (445, 273) with delta (0, 0)
Screenshot: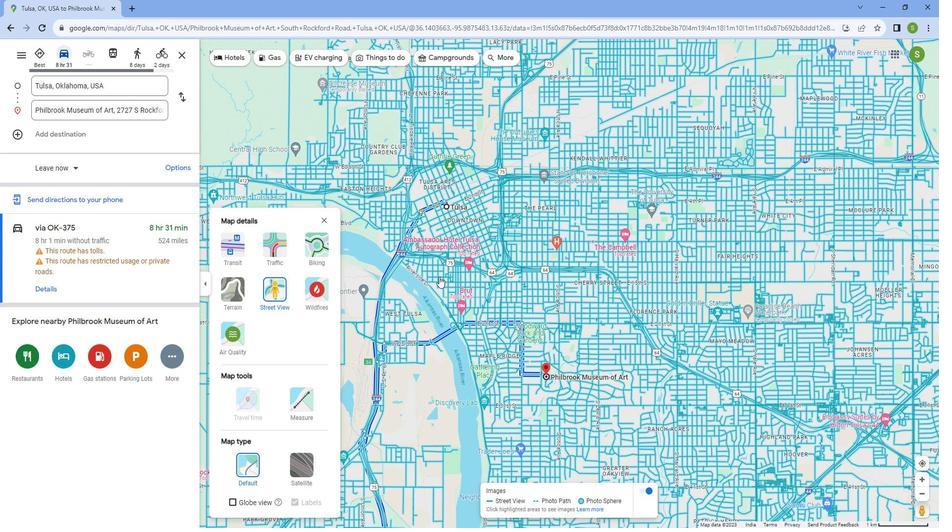 
Action: Mouse scrolled (445, 273) with delta (0, 0)
Screenshot: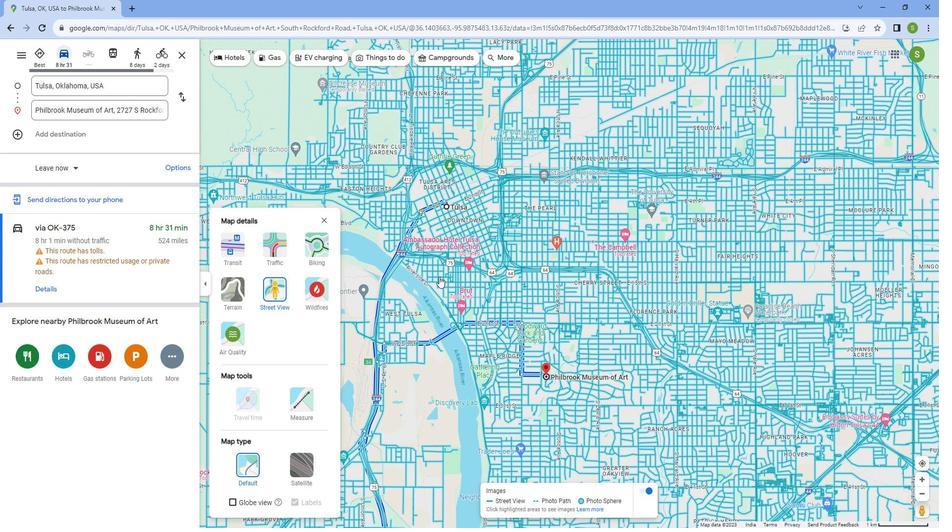 
Action: Mouse scrolled (445, 273) with delta (0, 0)
Screenshot: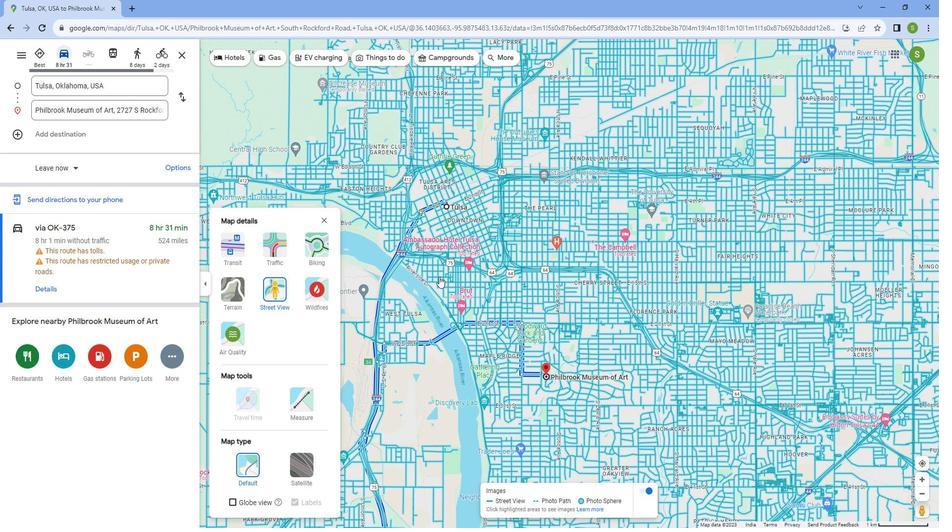 
Action: Mouse scrolled (445, 273) with delta (0, 0)
Screenshot: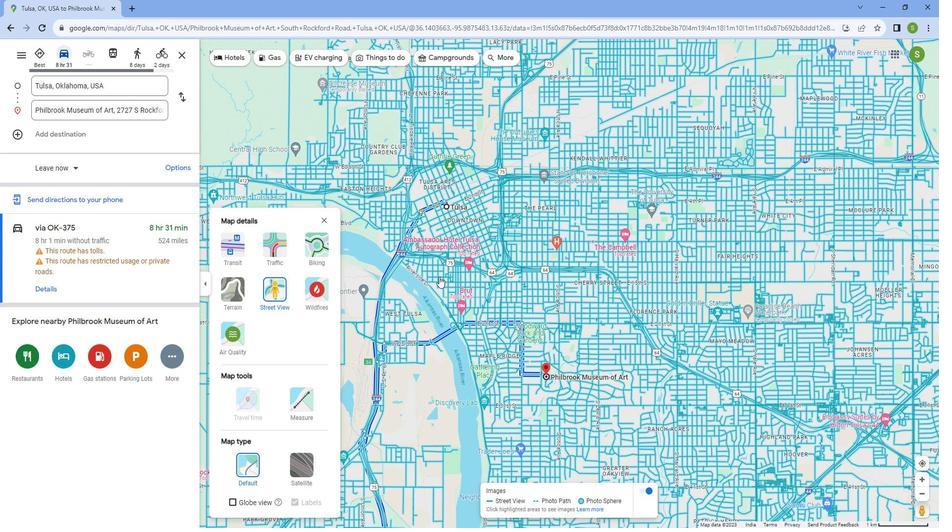
Action: Mouse scrolled (445, 273) with delta (0, 0)
Screenshot: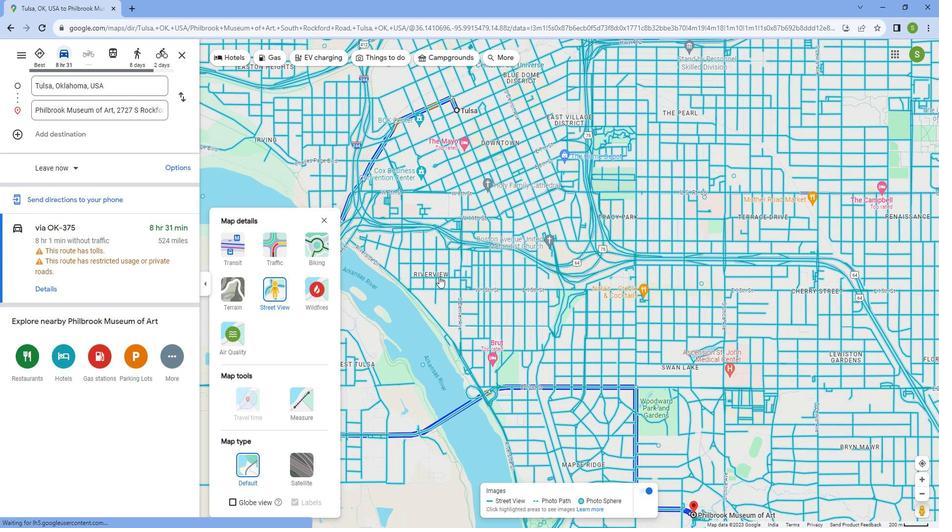 
Action: Mouse scrolled (445, 273) with delta (0, 0)
Screenshot: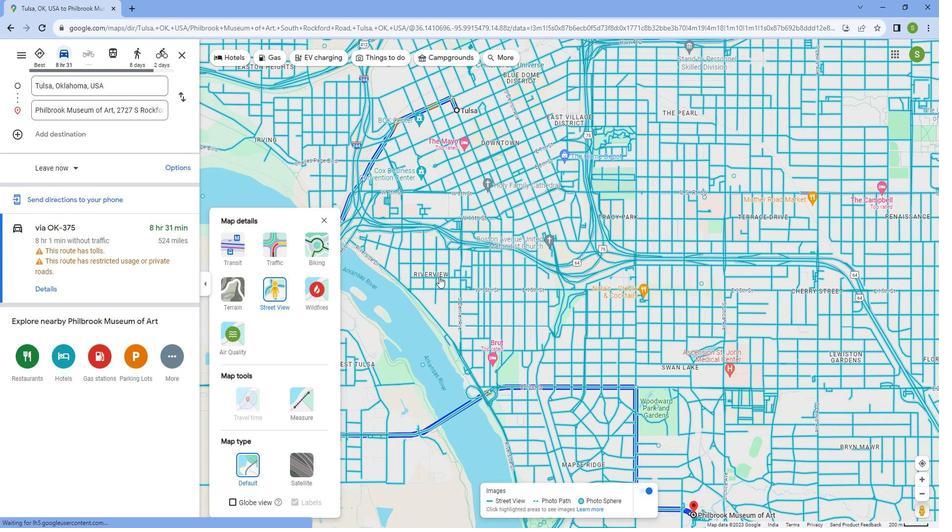 
Action: Mouse scrolled (445, 273) with delta (0, 0)
Screenshot: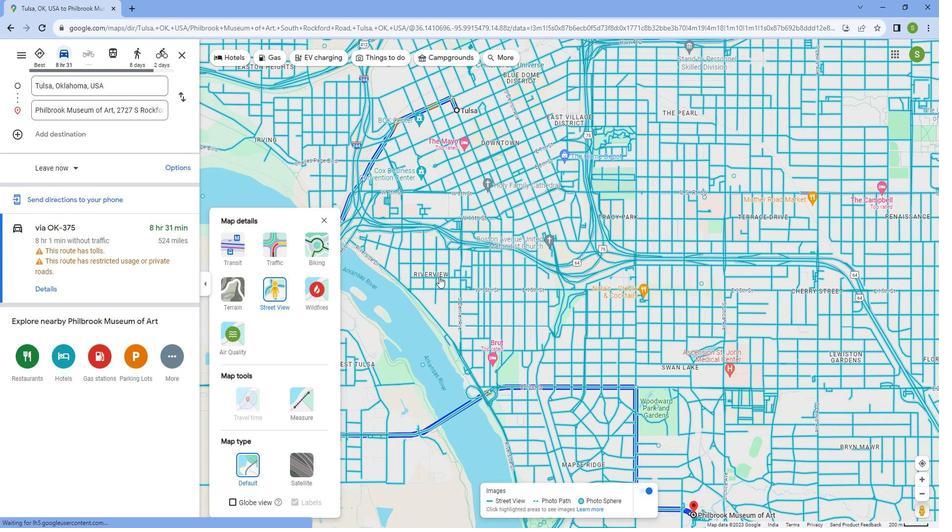 
Action: Mouse scrolled (445, 273) with delta (0, 0)
Screenshot: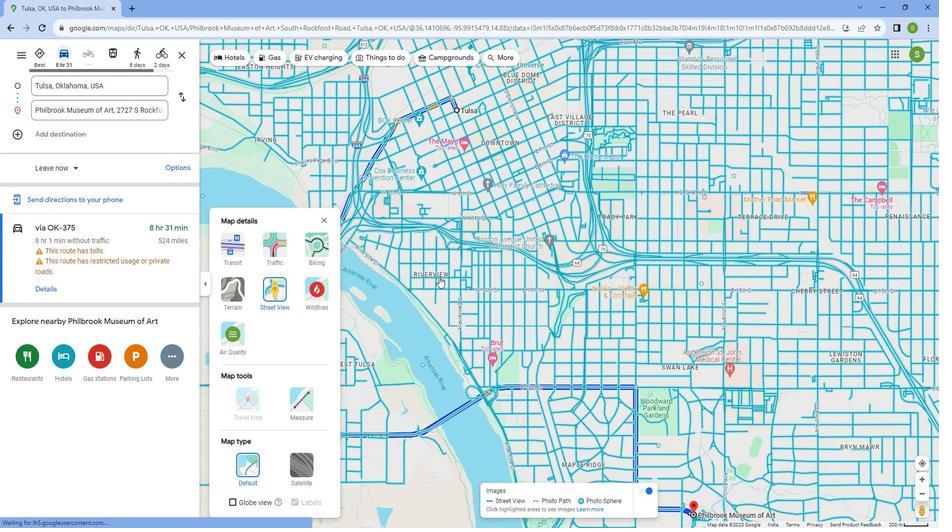 
Action: Mouse scrolled (445, 273) with delta (0, 0)
Screenshot: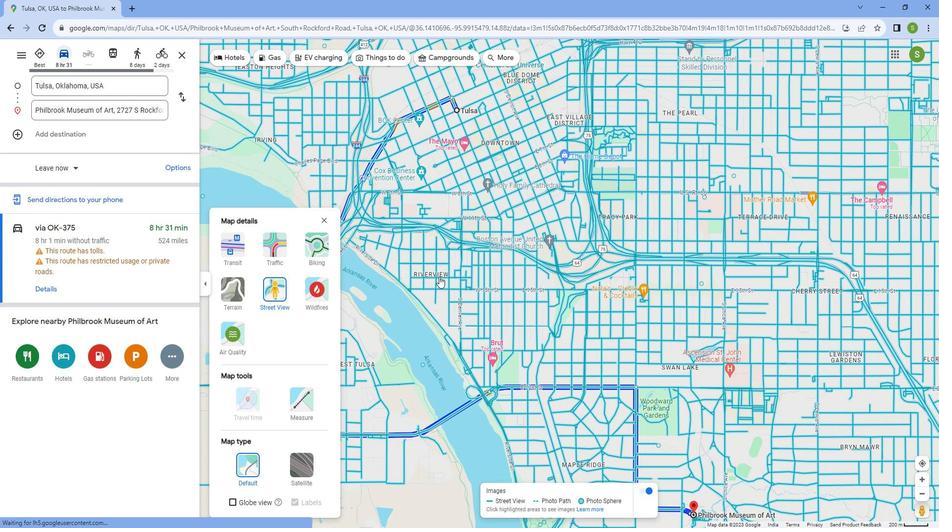 
Action: Mouse scrolled (445, 273) with delta (0, 0)
Screenshot: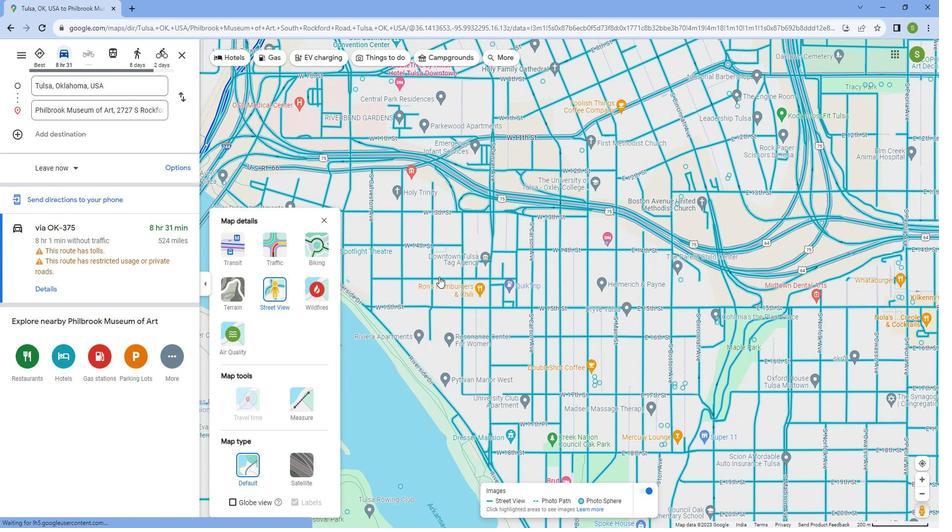
Action: Mouse scrolled (445, 273) with delta (0, 0)
Screenshot: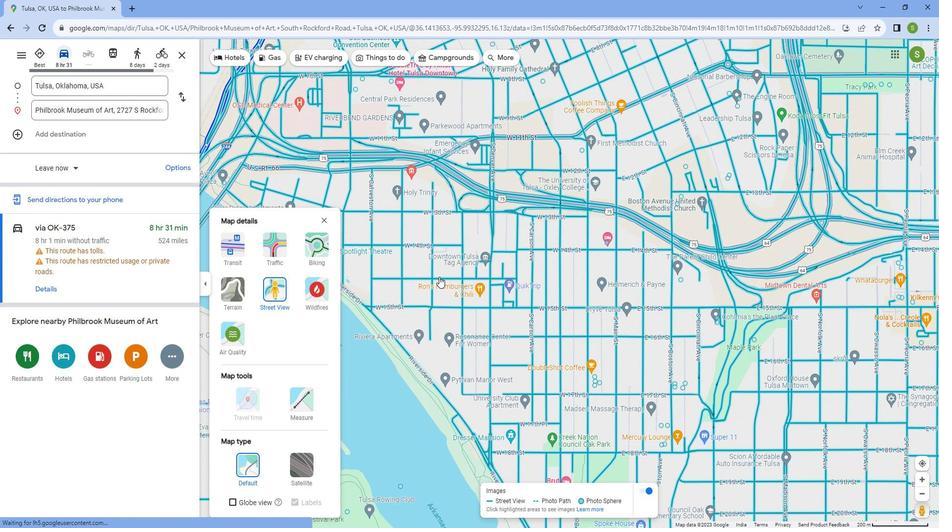 
Action: Mouse scrolled (445, 273) with delta (0, 0)
Screenshot: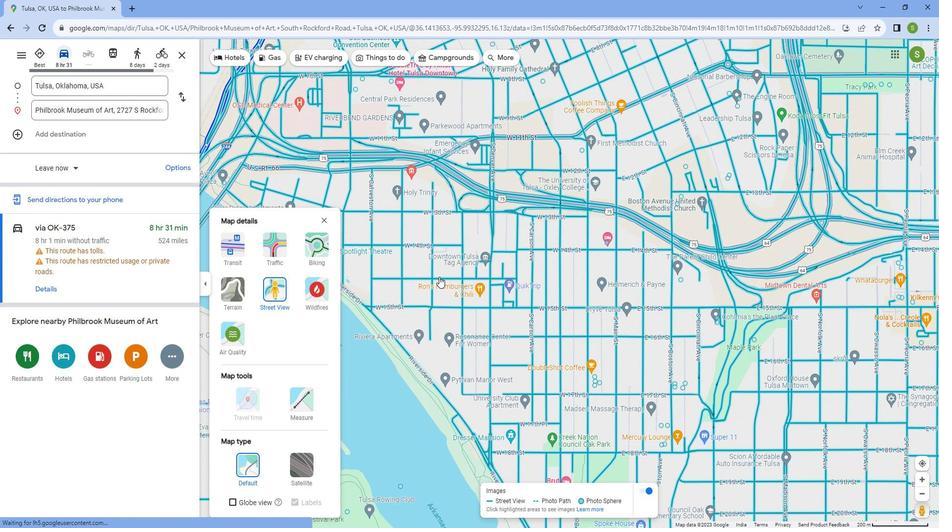 
Action: Mouse scrolled (445, 273) with delta (0, 0)
Screenshot: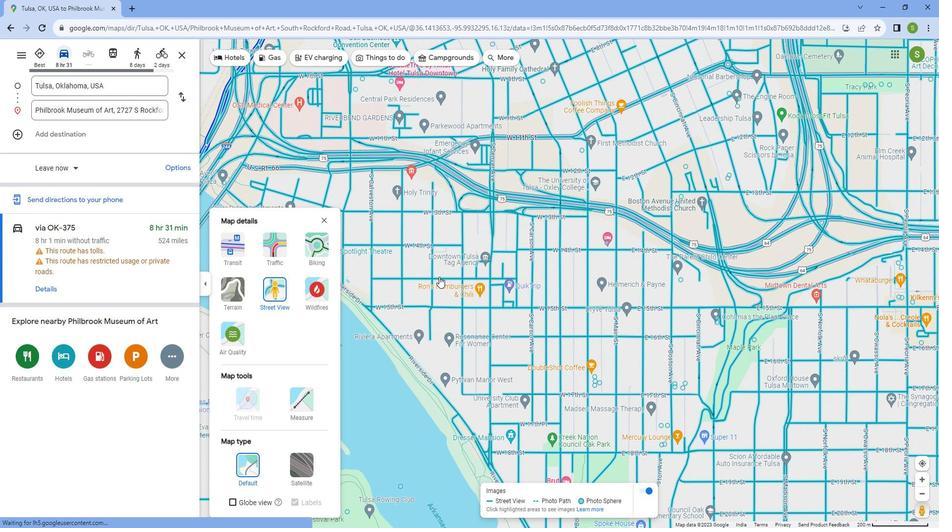 
Action: Mouse scrolled (445, 273) with delta (0, 0)
Screenshot: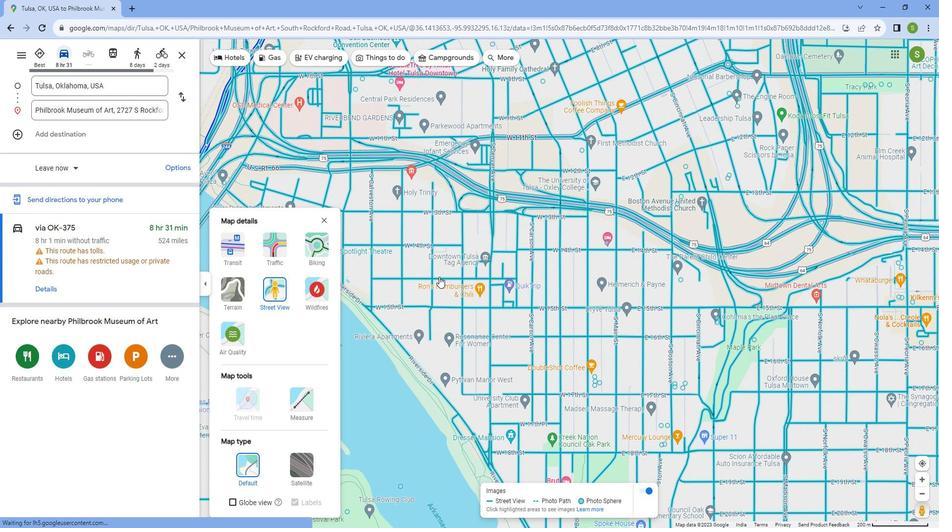 
Action: Mouse scrolled (445, 273) with delta (0, 0)
Screenshot: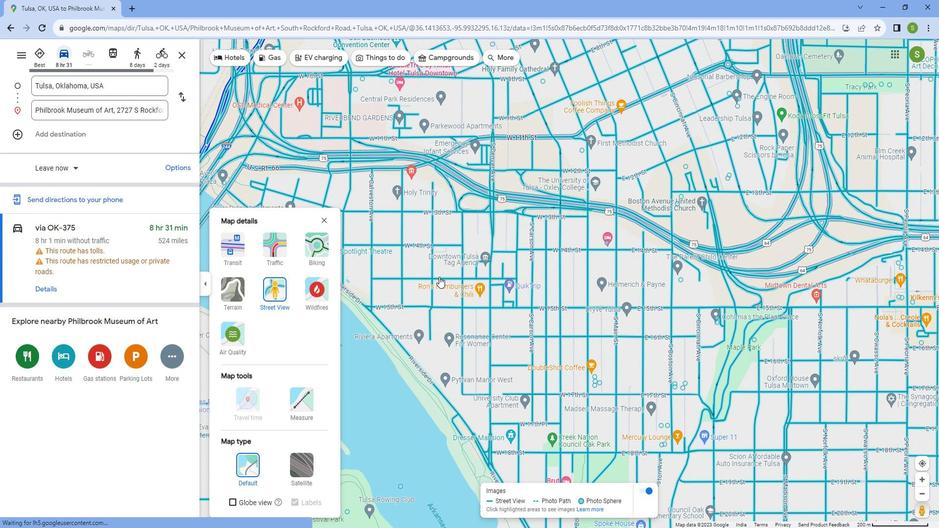 
Action: Mouse scrolled (445, 272) with delta (0, 0)
Screenshot: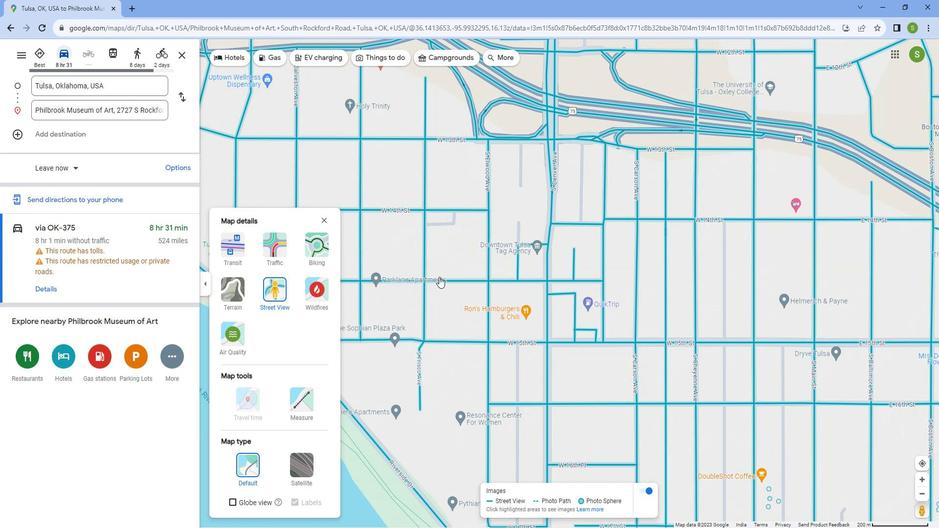 
Action: Mouse scrolled (445, 272) with delta (0, 0)
Screenshot: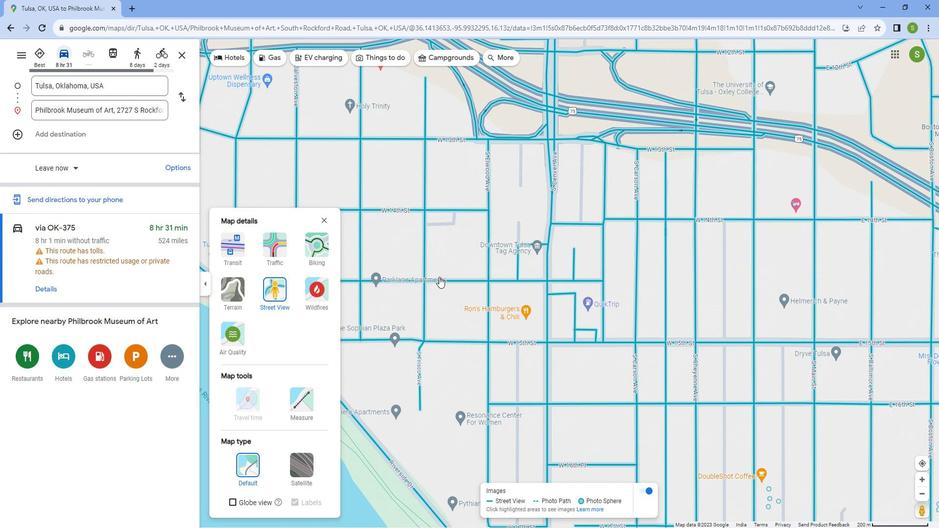 
Action: Mouse scrolled (445, 272) with delta (0, 0)
Screenshot: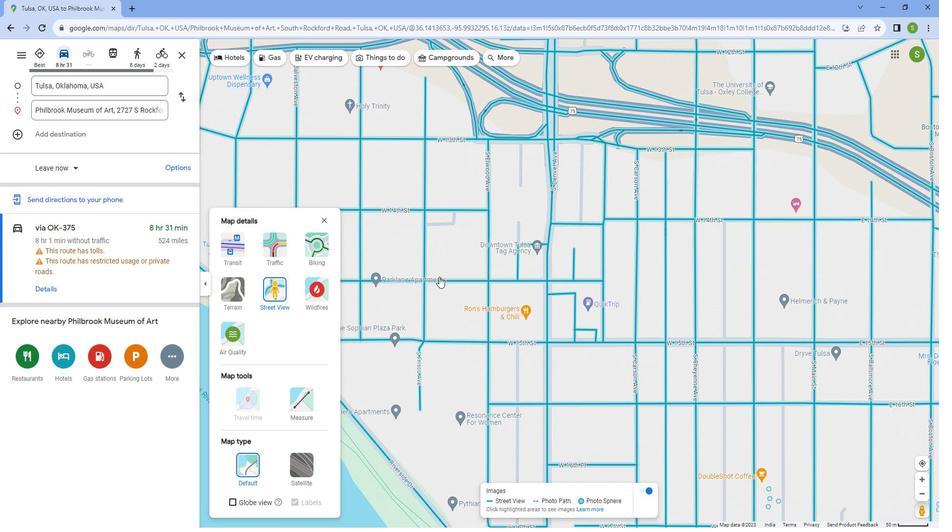 
Action: Mouse scrolled (445, 272) with delta (0, 0)
Screenshot: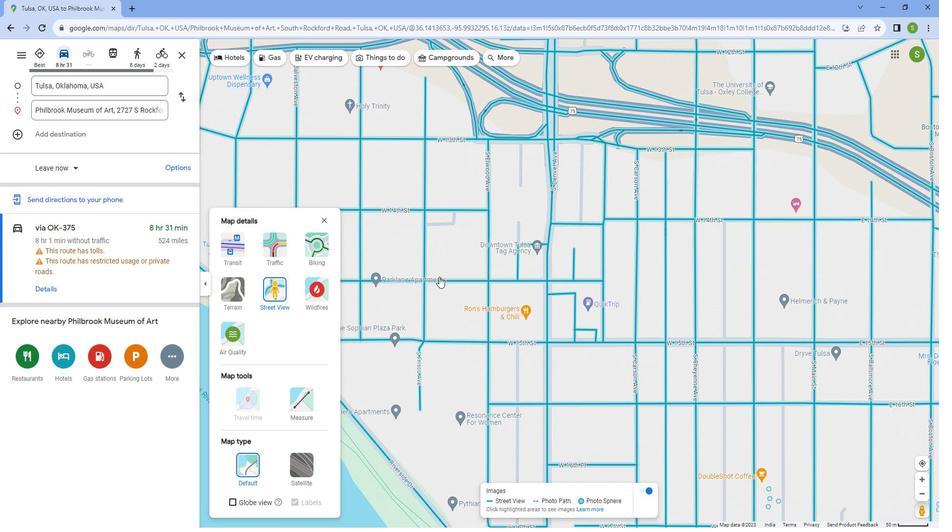 
Action: Mouse scrolled (445, 272) with delta (0, 0)
Screenshot: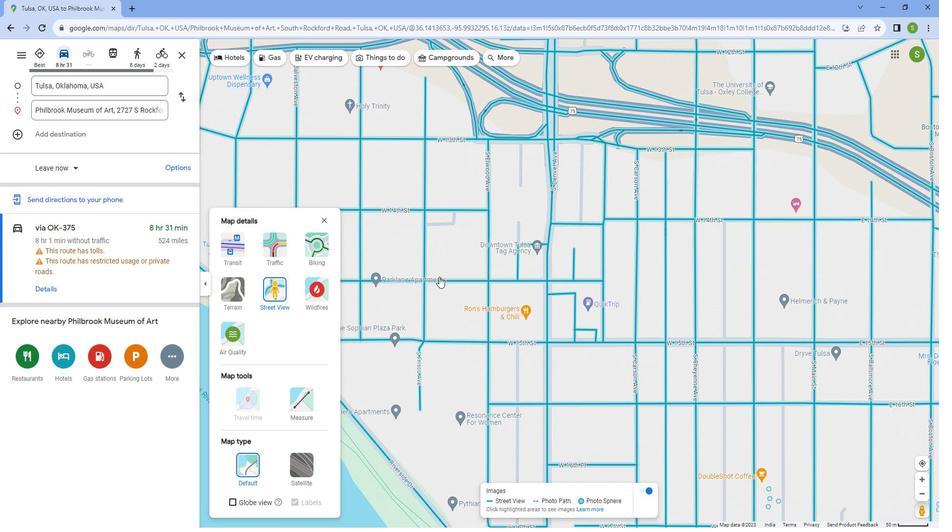 
Action: Mouse scrolled (445, 272) with delta (0, 0)
Screenshot: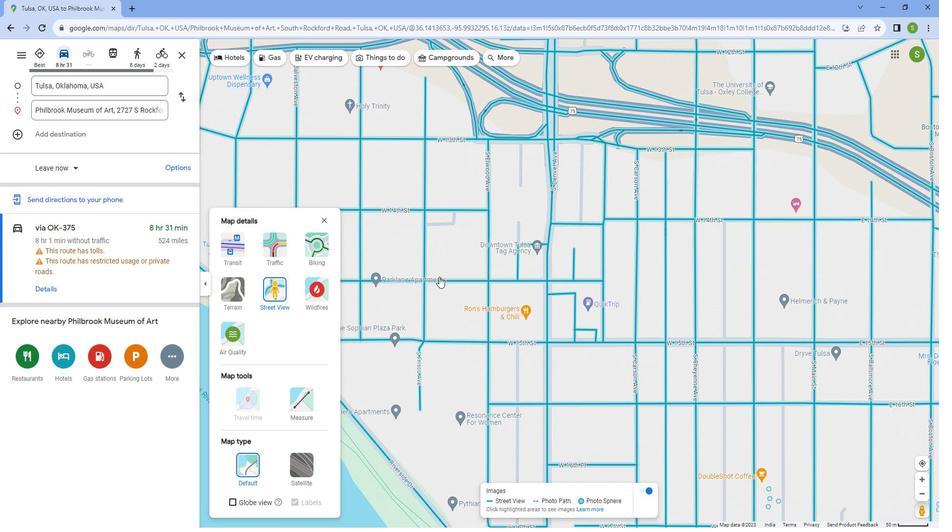 
Action: Mouse scrolled (445, 272) with delta (0, 0)
Screenshot: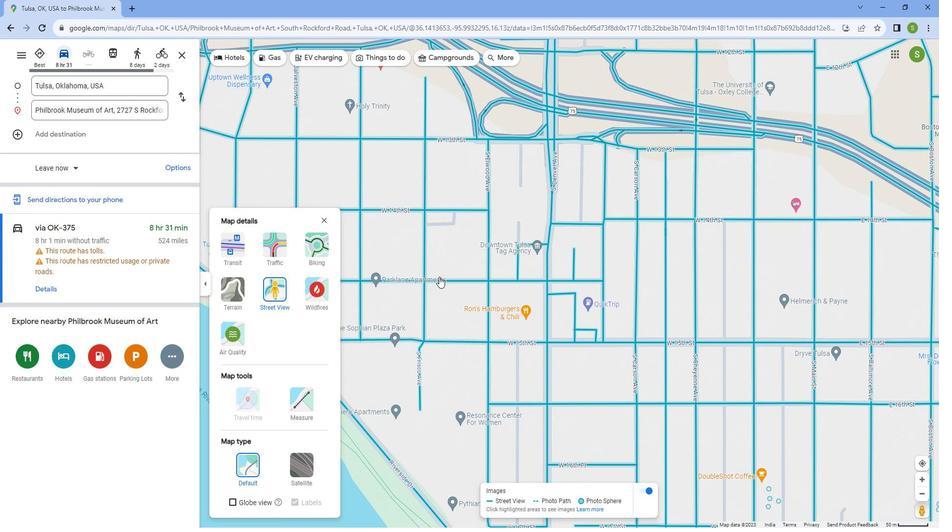 
Action: Mouse scrolled (445, 272) with delta (0, 0)
Screenshot: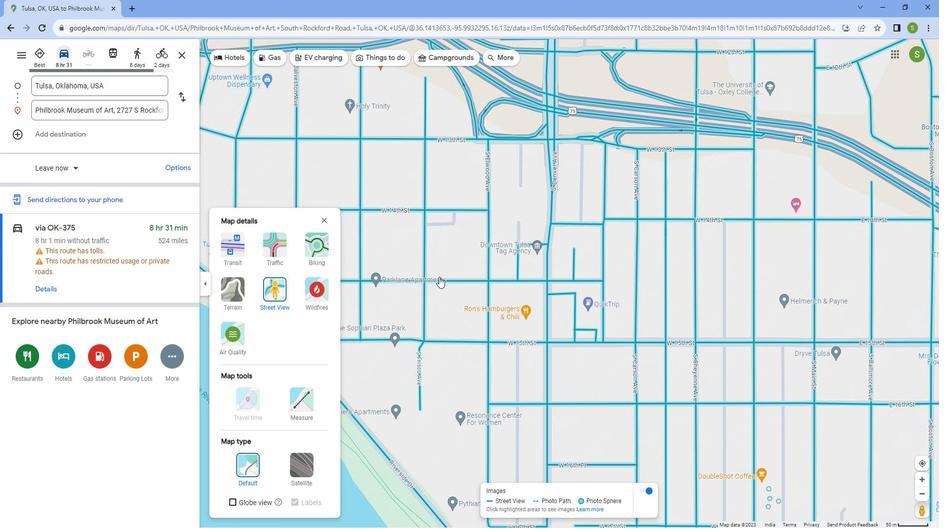 
Action: Mouse scrolled (445, 272) with delta (0, 0)
Screenshot: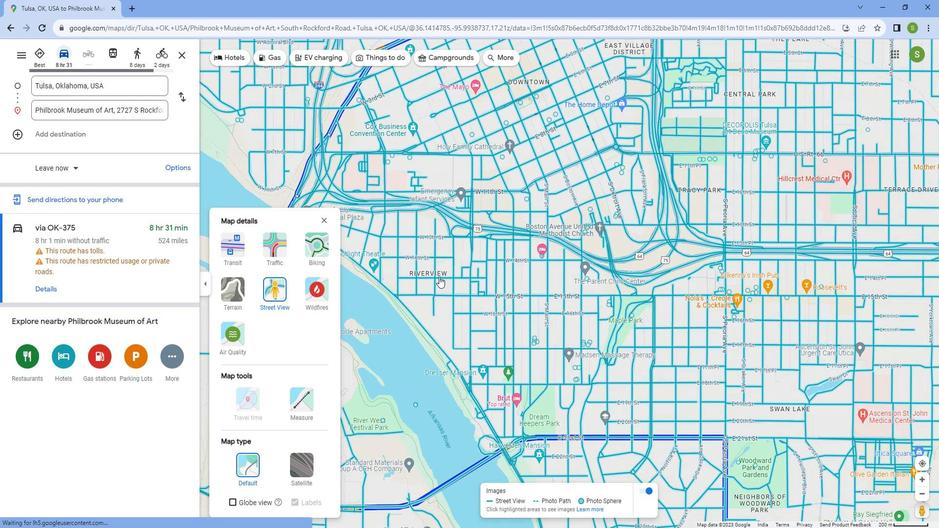 
Action: Mouse scrolled (445, 272) with delta (0, 0)
Screenshot: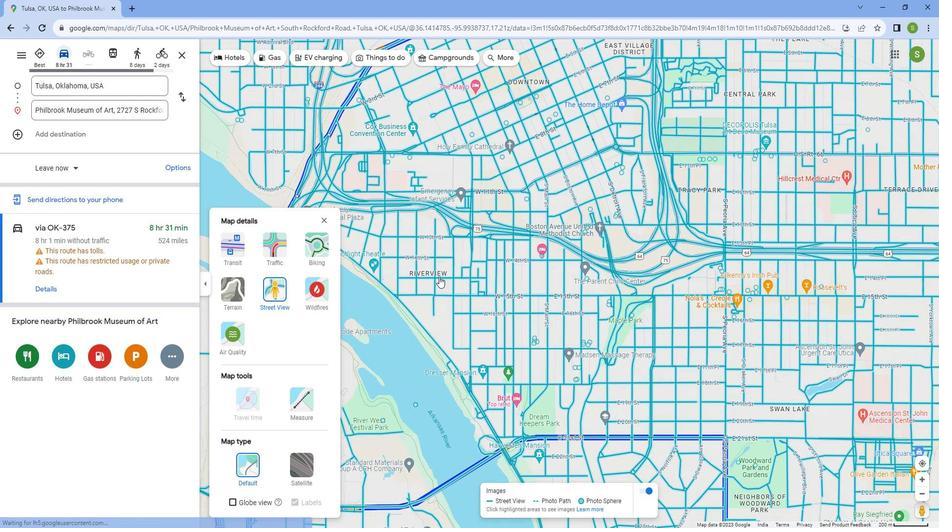 
Action: Mouse scrolled (445, 272) with delta (0, 0)
Screenshot: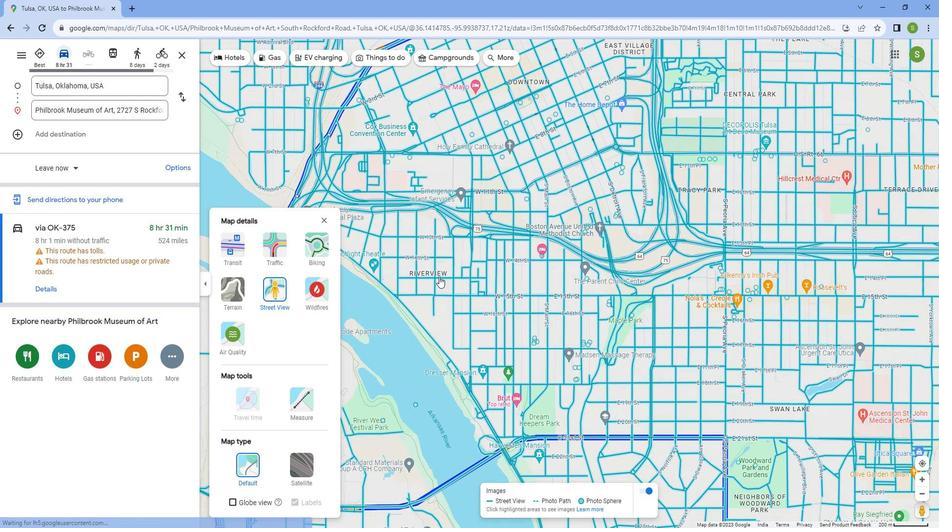 
Action: Mouse scrolled (445, 272) with delta (0, 0)
Screenshot: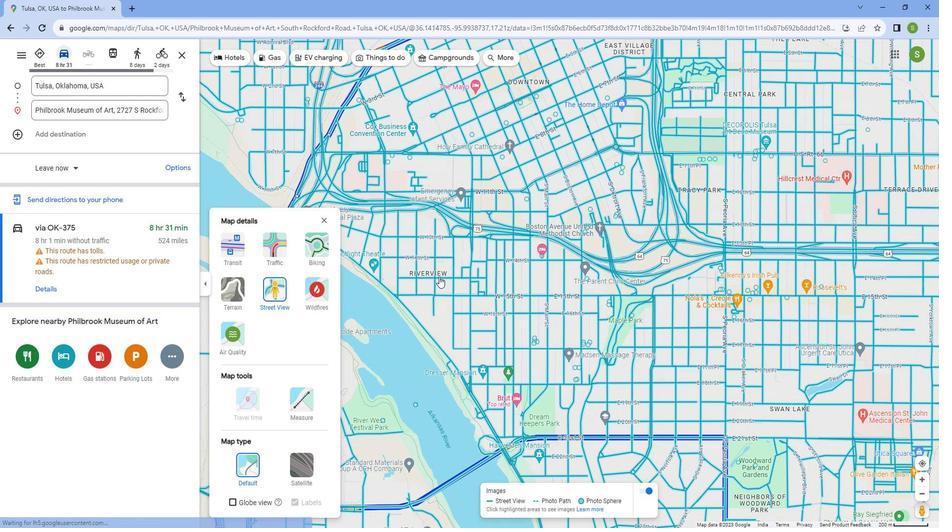 
Action: Mouse scrolled (445, 272) with delta (0, 0)
Screenshot: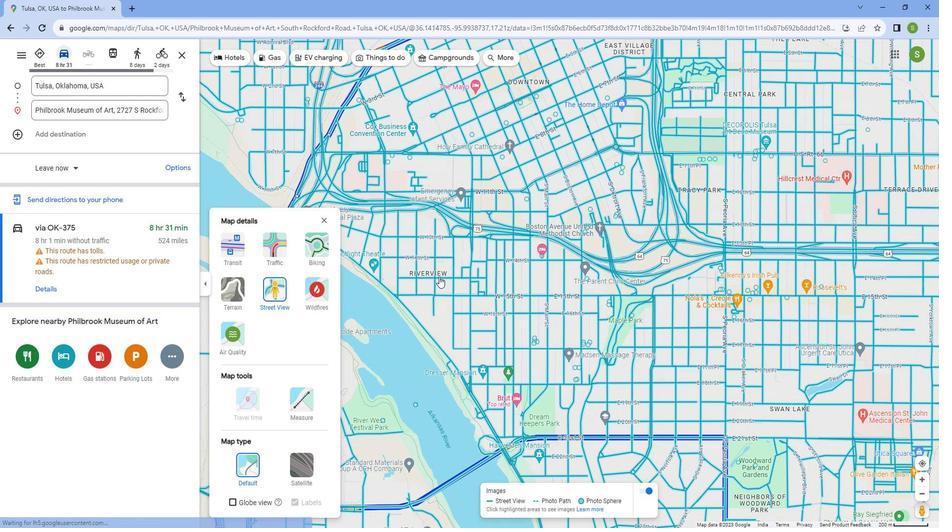 
Action: Mouse scrolled (445, 272) with delta (0, 0)
Screenshot: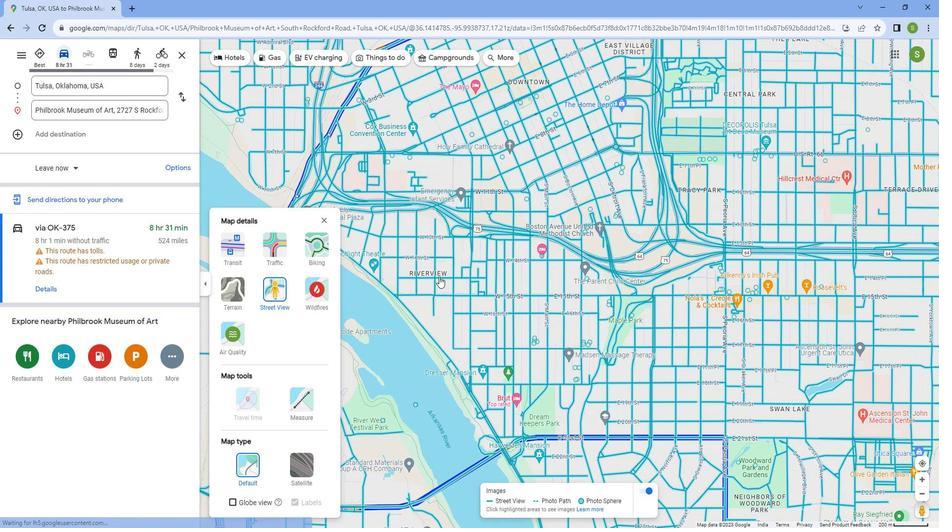 
Action: Mouse scrolled (445, 272) with delta (0, 0)
Screenshot: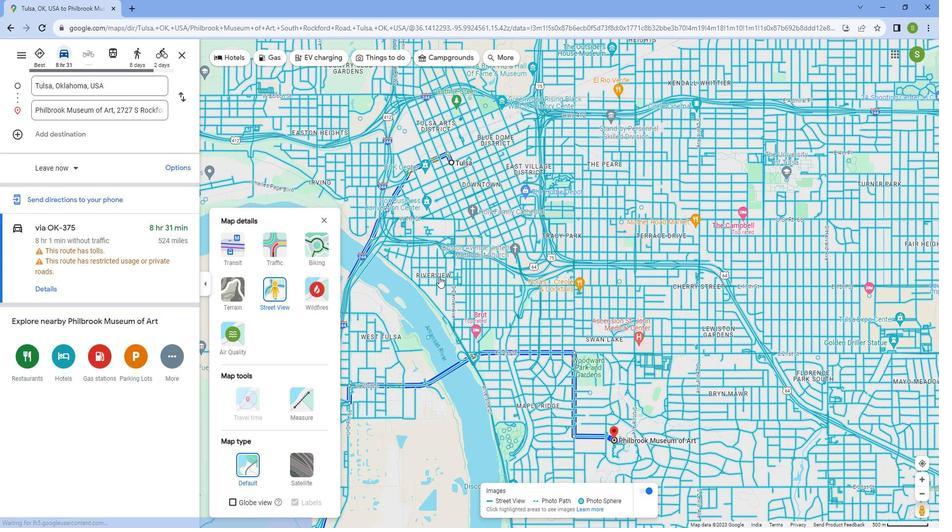 
Action: Mouse scrolled (445, 272) with delta (0, 0)
Screenshot: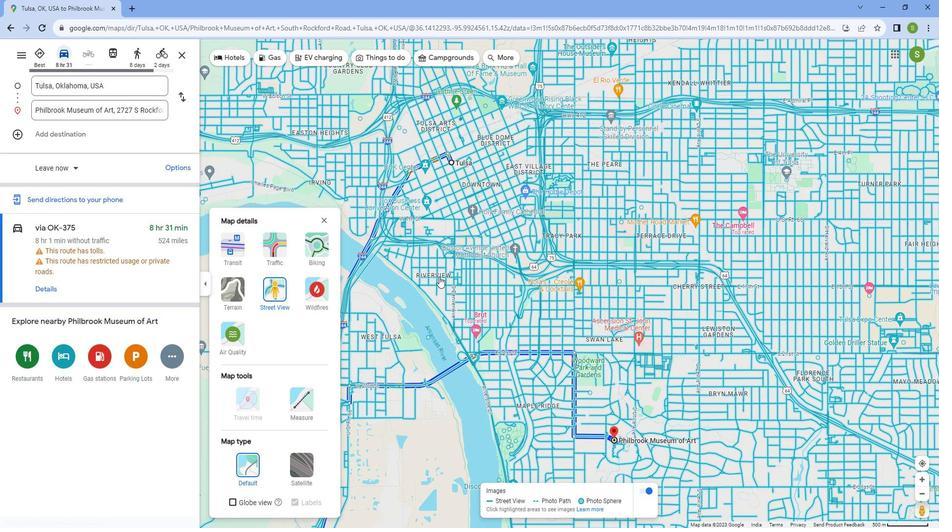 
Action: Mouse scrolled (445, 272) with delta (0, 0)
Screenshot: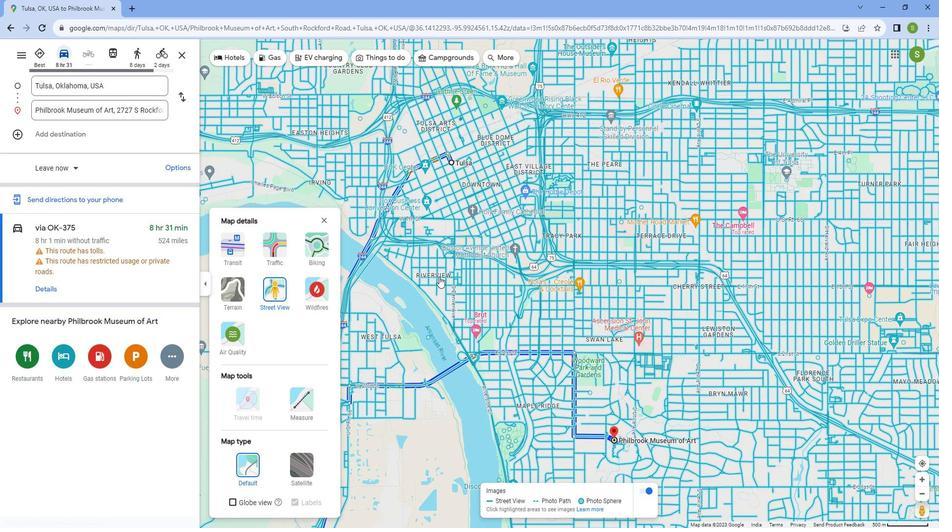 
Action: Mouse scrolled (445, 272) with delta (0, 0)
Screenshot: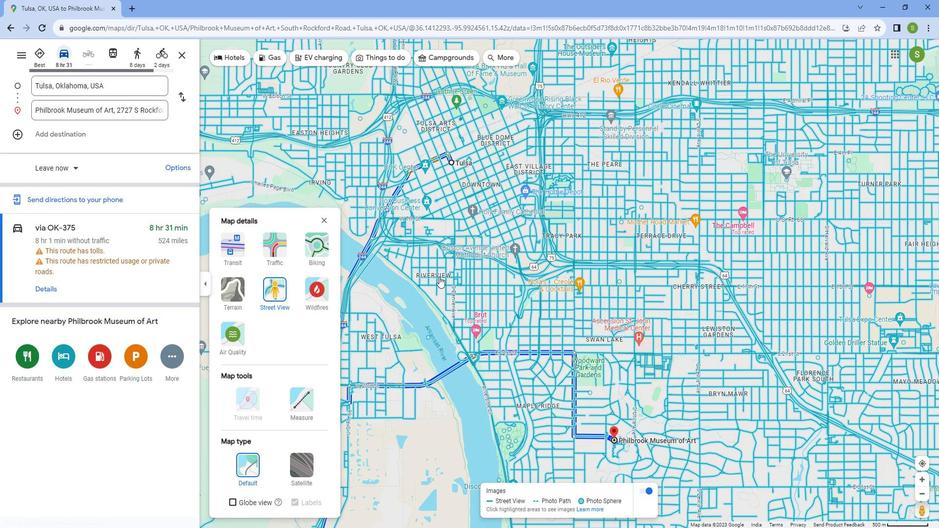 
Action: Mouse scrolled (445, 272) with delta (0, 0)
Screenshot: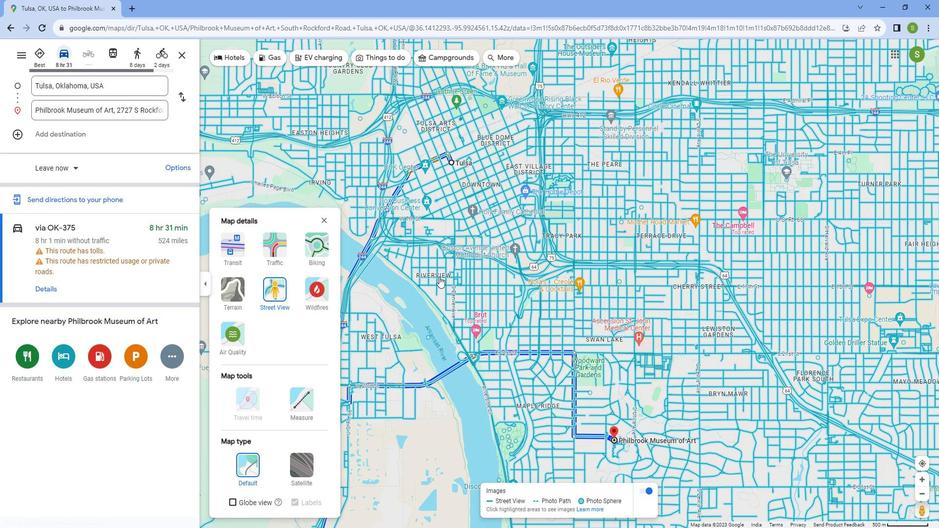 
Action: Mouse scrolled (445, 272) with delta (0, 0)
Screenshot: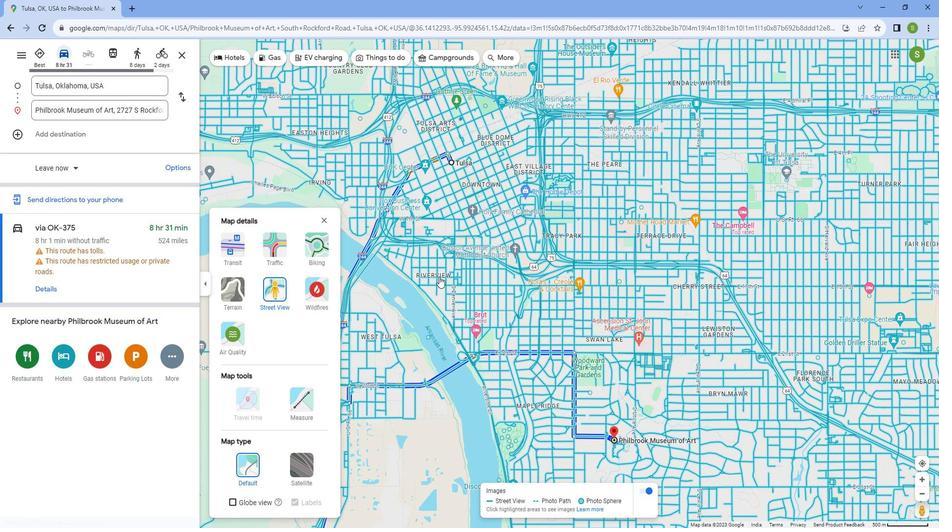 
Action: Mouse moved to (555, 336)
Screenshot: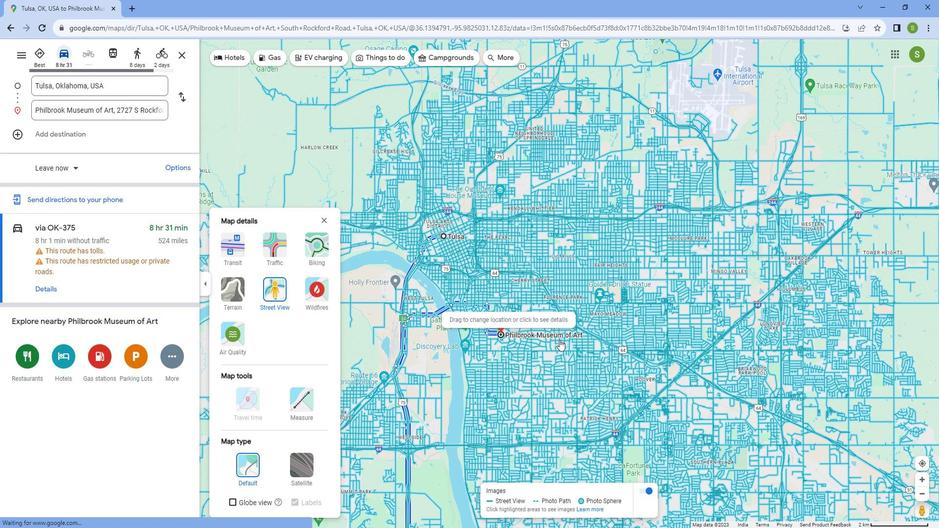 
Action: Mouse scrolled (555, 337) with delta (0, 0)
Screenshot: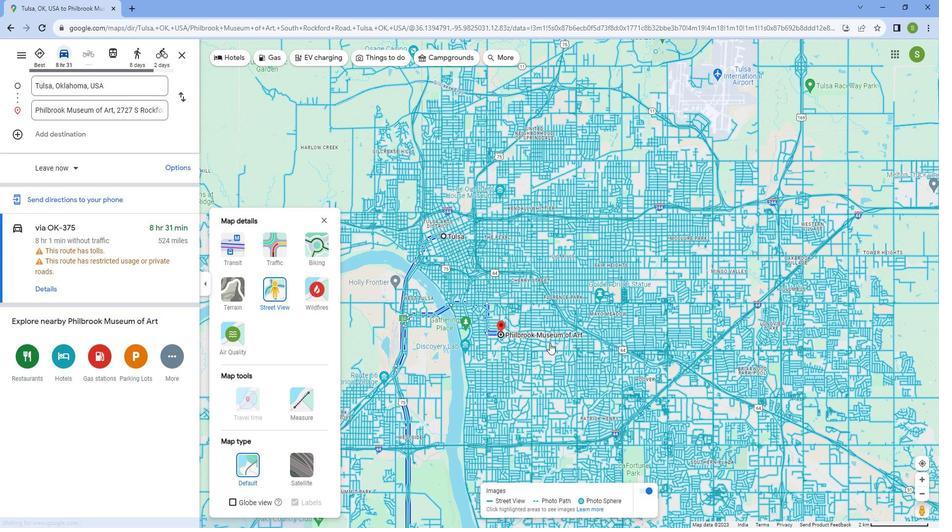 
Action: Mouse scrolled (555, 337) with delta (0, 0)
Screenshot: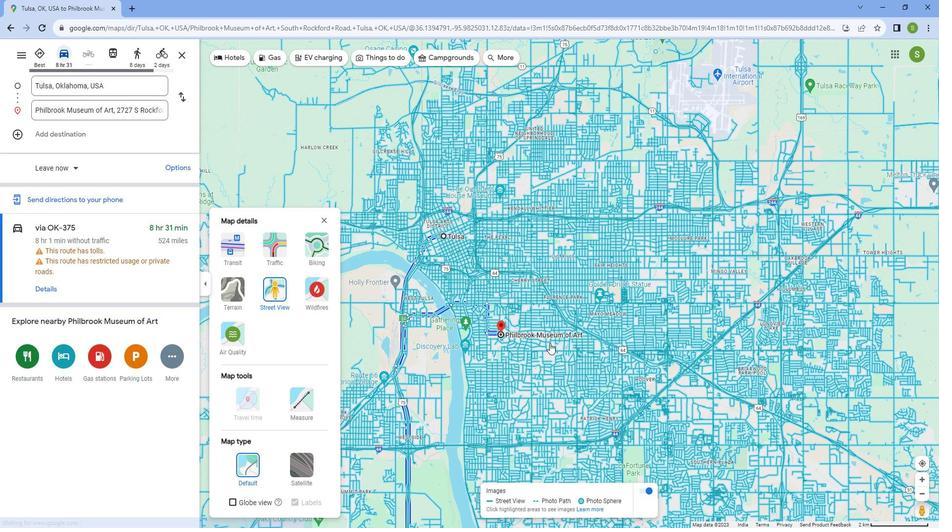
Action: Mouse scrolled (555, 337) with delta (0, 0)
Screenshot: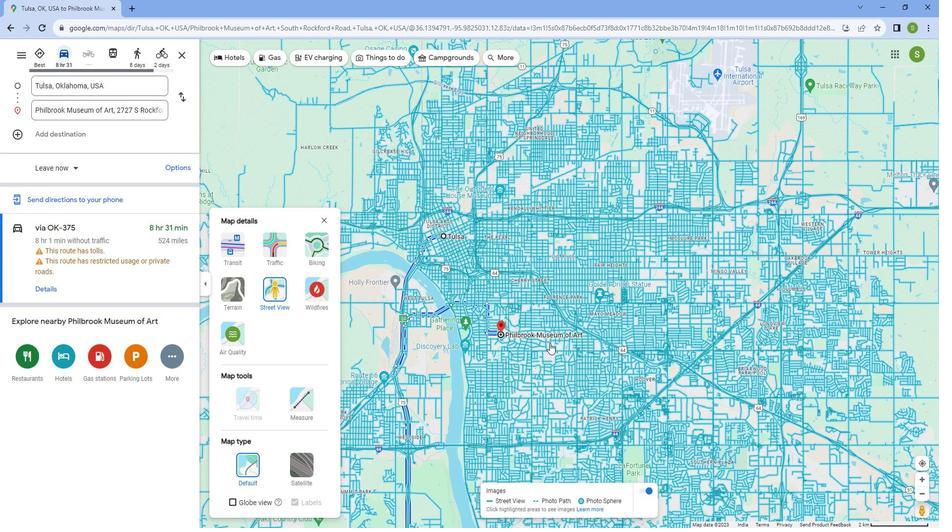 
Action: Mouse scrolled (555, 337) with delta (0, 0)
Screenshot: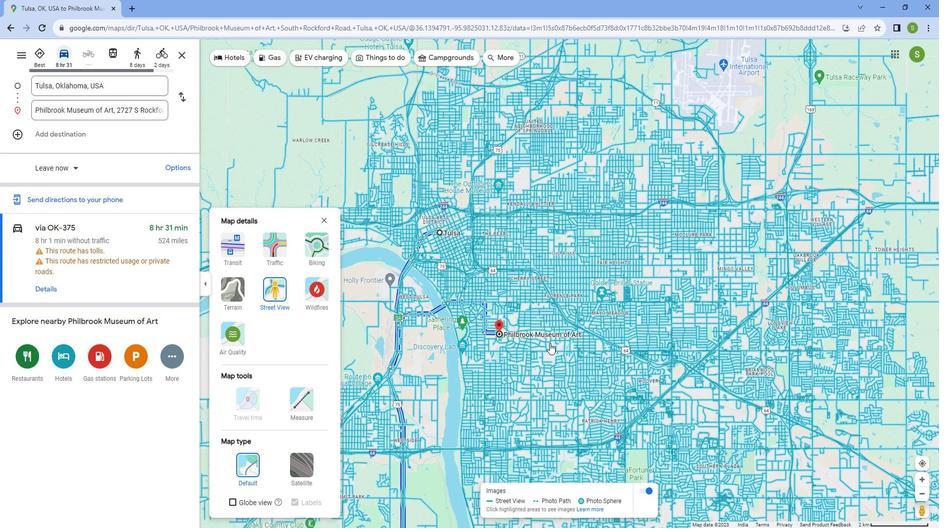 
Action: Mouse moved to (552, 335)
Screenshot: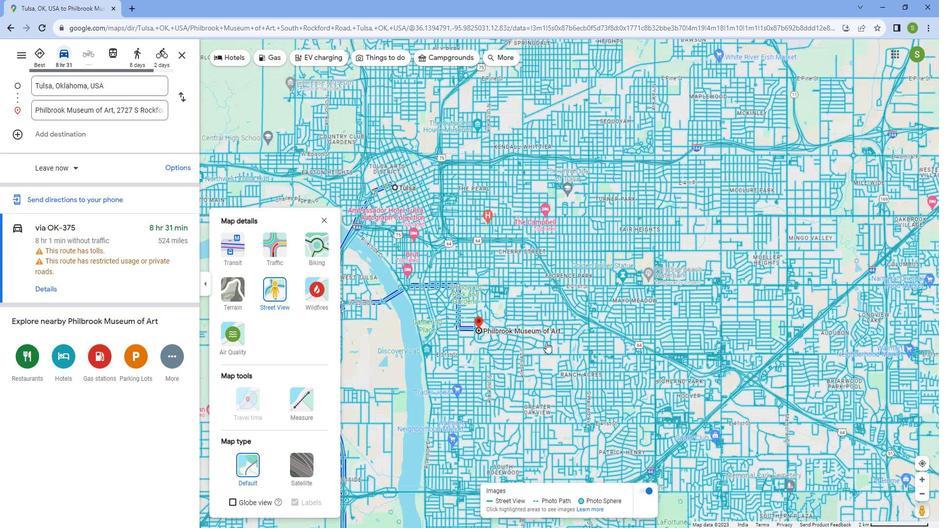 
Action: Mouse scrolled (552, 336) with delta (0, 0)
Screenshot: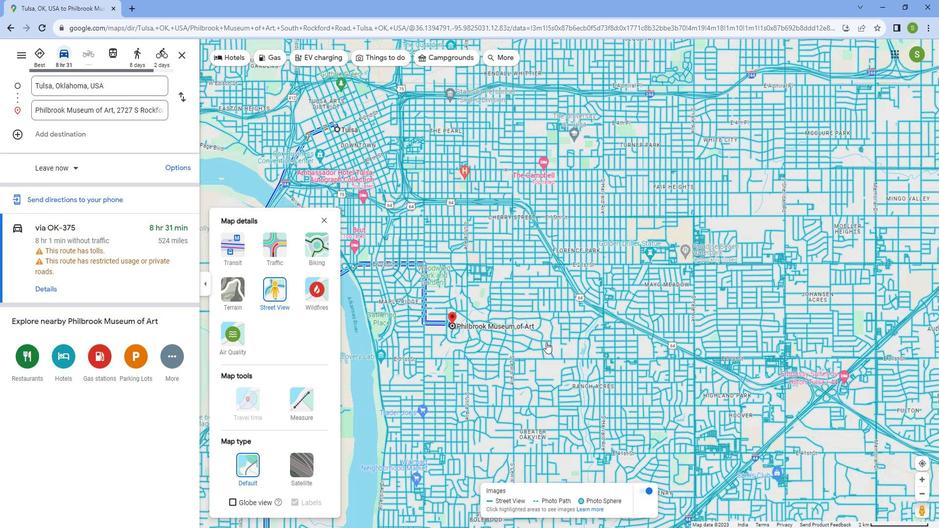 
Action: Mouse scrolled (552, 336) with delta (0, 0)
Screenshot: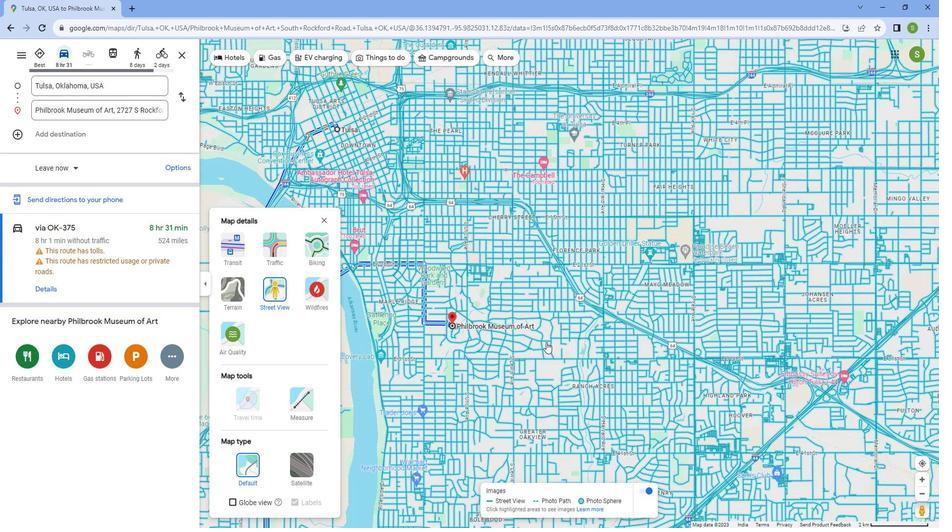 
Action: Mouse scrolled (552, 336) with delta (0, 0)
Screenshot: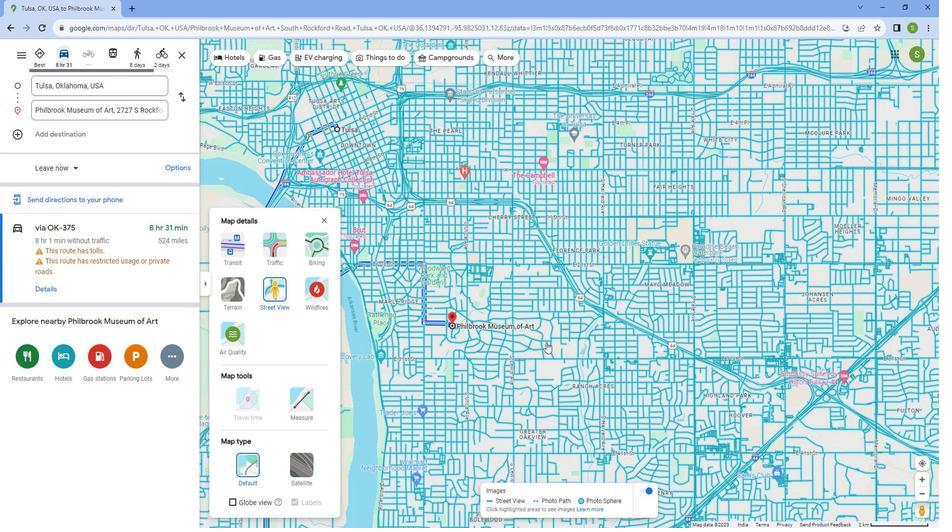 
Action: Mouse scrolled (552, 336) with delta (0, 0)
Screenshot: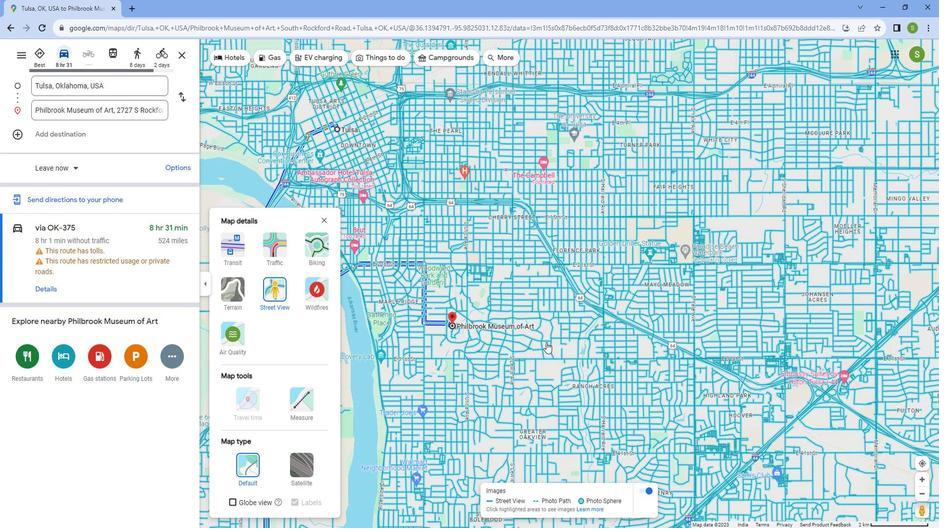 
Action: Mouse moved to (552, 335)
Screenshot: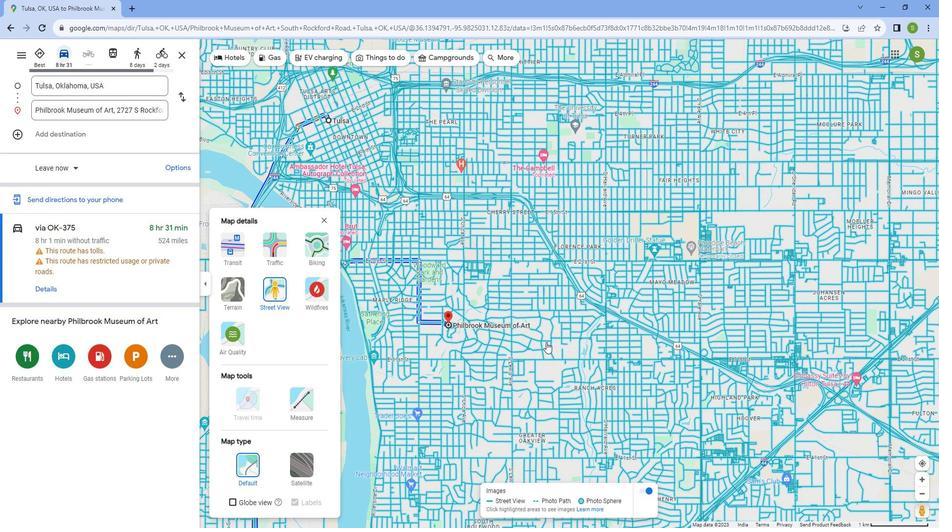 
Action: Mouse scrolled (552, 335) with delta (0, 0)
Screenshot: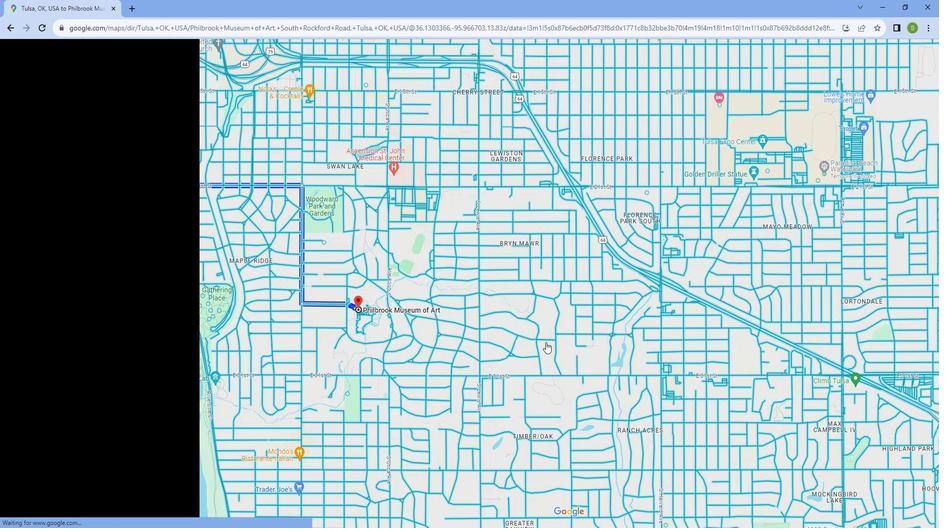 
Action: Mouse scrolled (552, 335) with delta (0, 0)
Screenshot: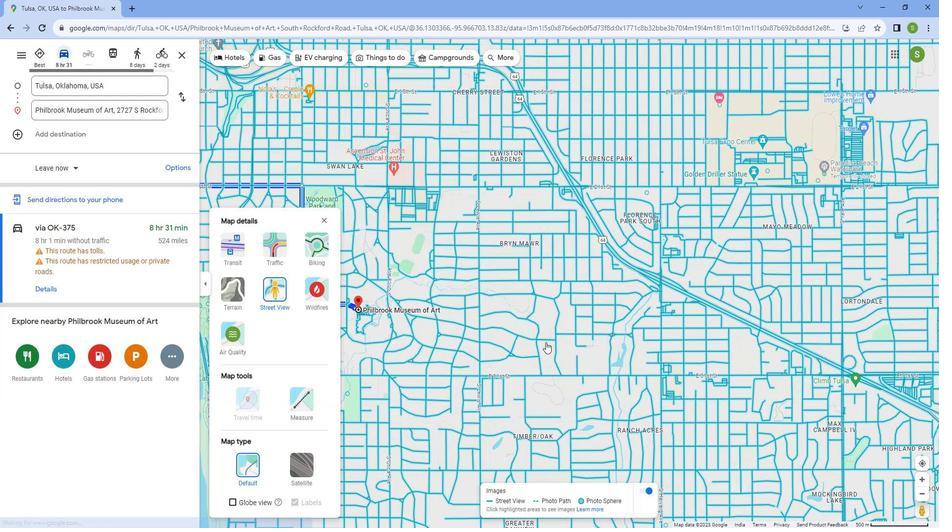 
Action: Mouse scrolled (552, 335) with delta (0, 0)
Screenshot: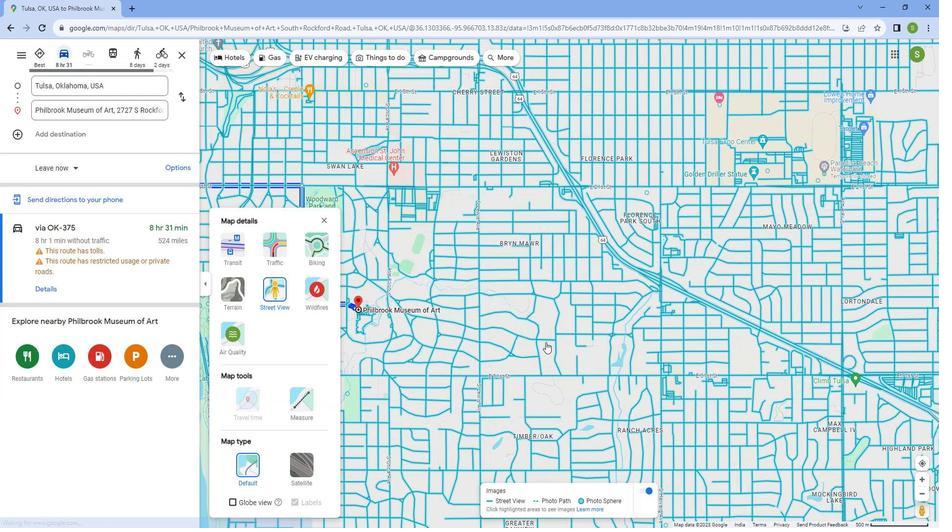 
Action: Mouse scrolled (552, 335) with delta (0, 0)
Screenshot: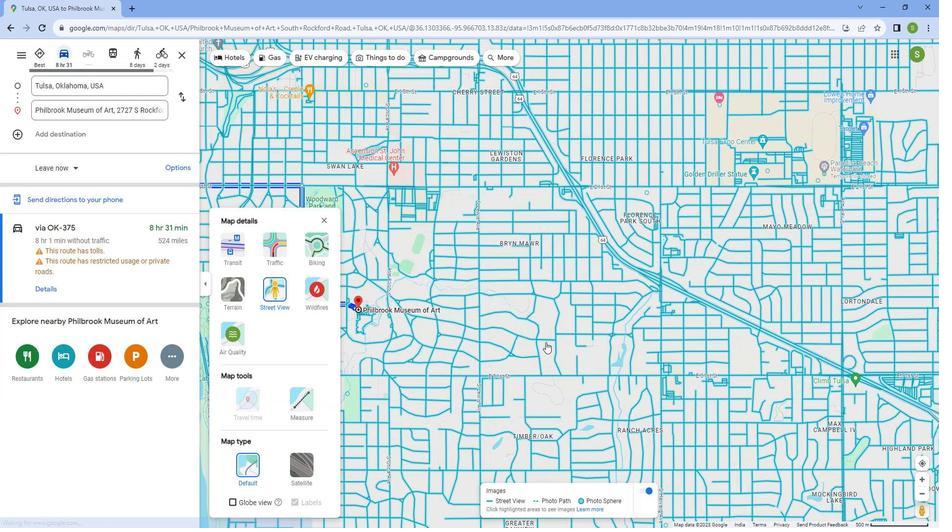 
Action: Mouse scrolled (552, 335) with delta (0, 0)
Screenshot: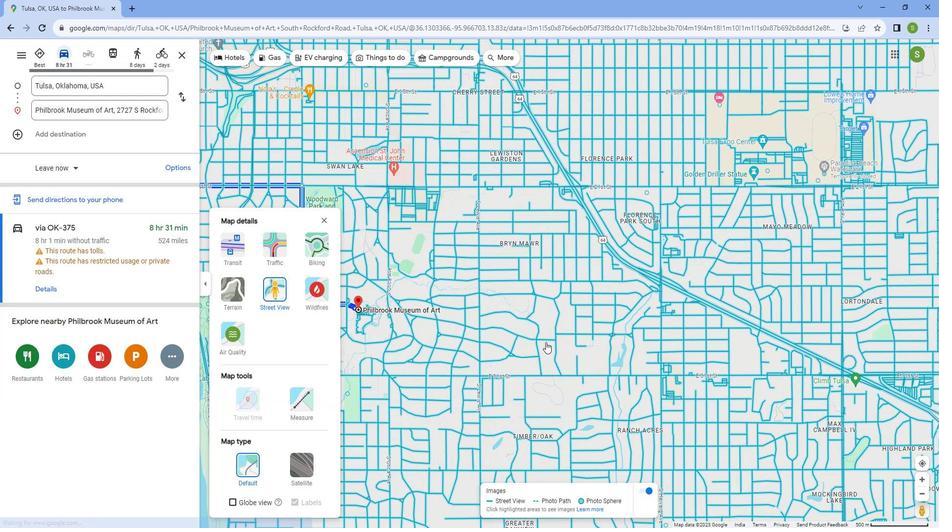 
Action: Mouse scrolled (552, 335) with delta (0, 0)
Screenshot: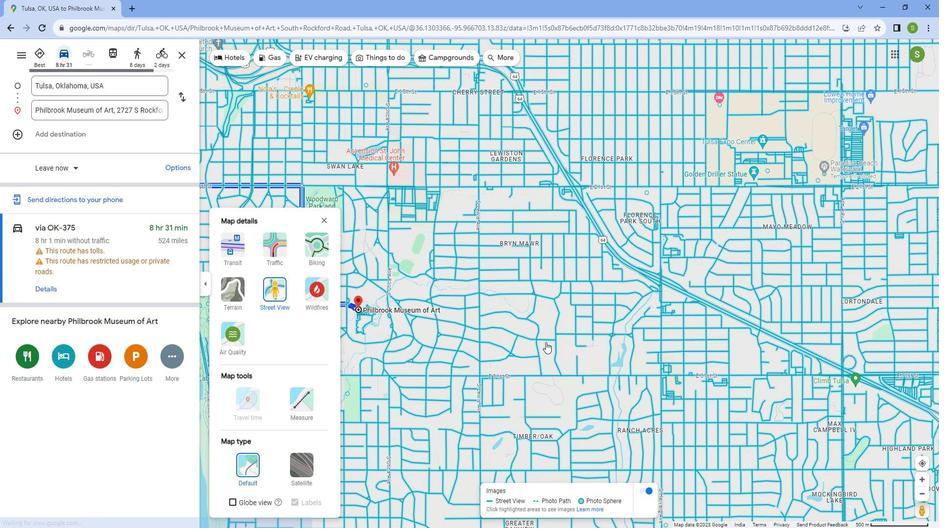
Action: Mouse scrolled (552, 335) with delta (0, 0)
Screenshot: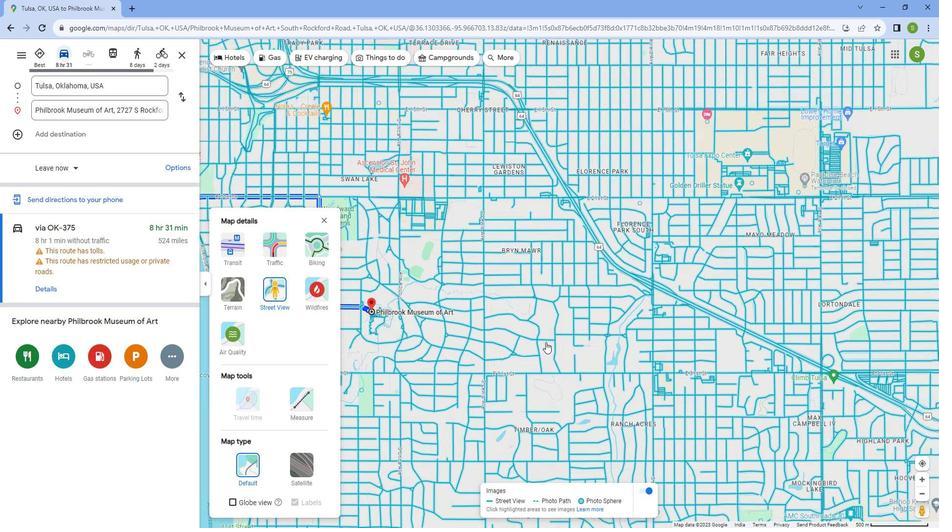 
Action: Mouse scrolled (552, 335) with delta (0, 0)
Screenshot: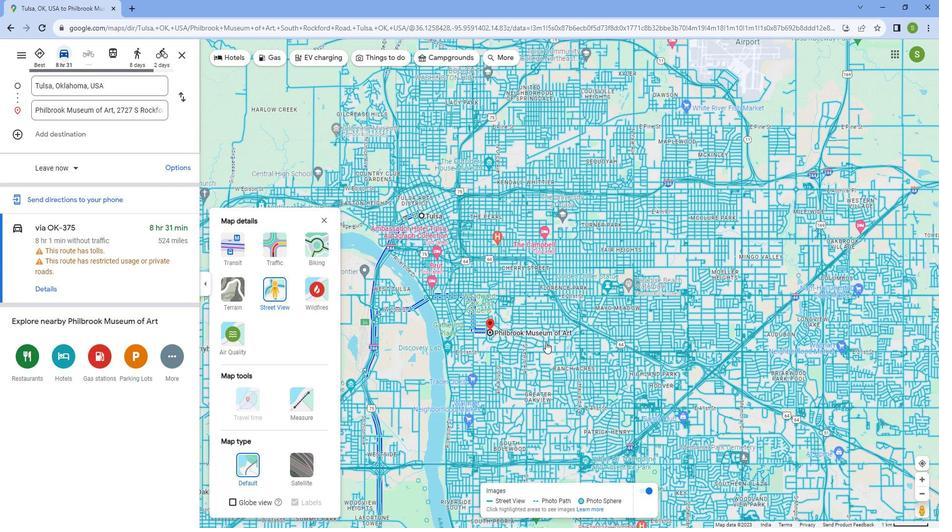 
Action: Mouse scrolled (552, 335) with delta (0, 0)
Screenshot: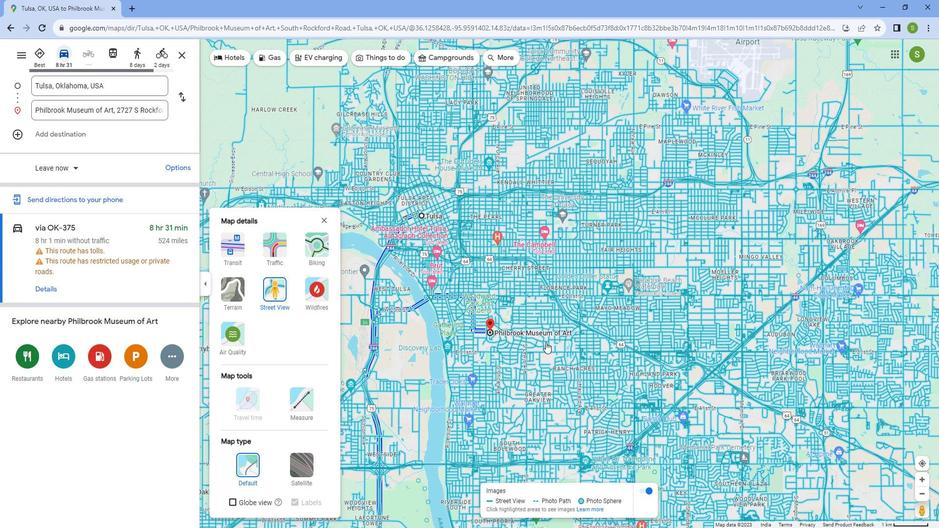 
Action: Mouse scrolled (552, 335) with delta (0, 0)
Screenshot: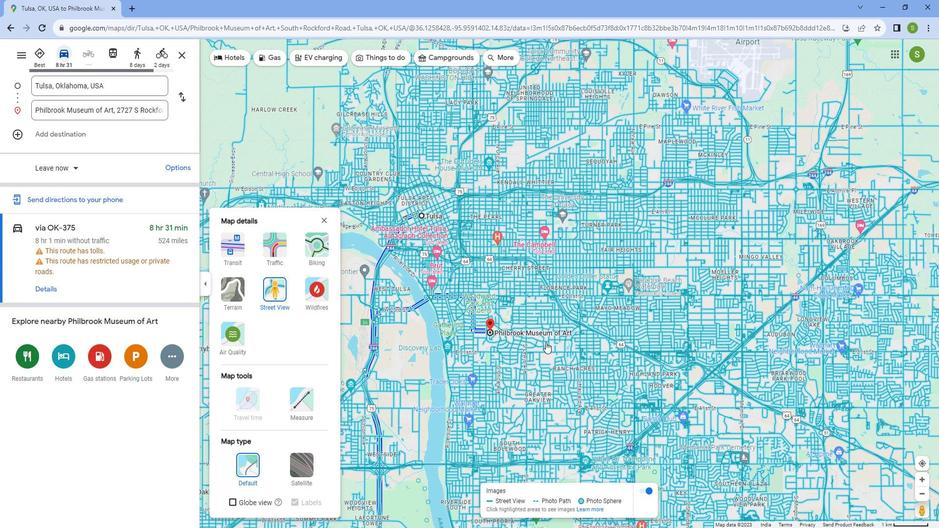 
Action: Mouse scrolled (552, 335) with delta (0, 0)
Screenshot: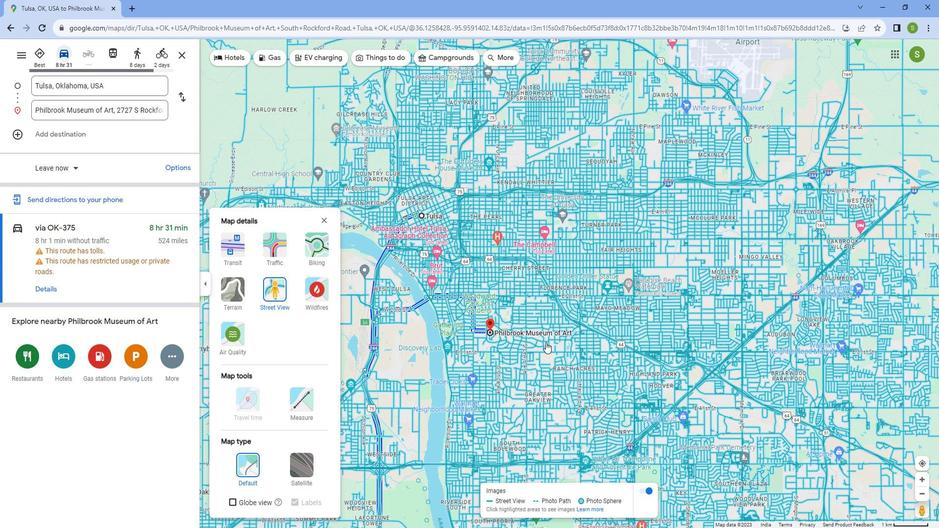 
